 Task: In the Contact  WalkerMadison@coty.com, schedule and save the meeting with title: 'Introducing Our Products and Services ', Select date: '10 August, 2023', select start time: 6:00:PM. Add location on call (718) 987-6585 with meeting description: For further discussion on products, kindly join the meeting.. Logged in from softage.6@softage.net
Action: Mouse moved to (129, 90)
Screenshot: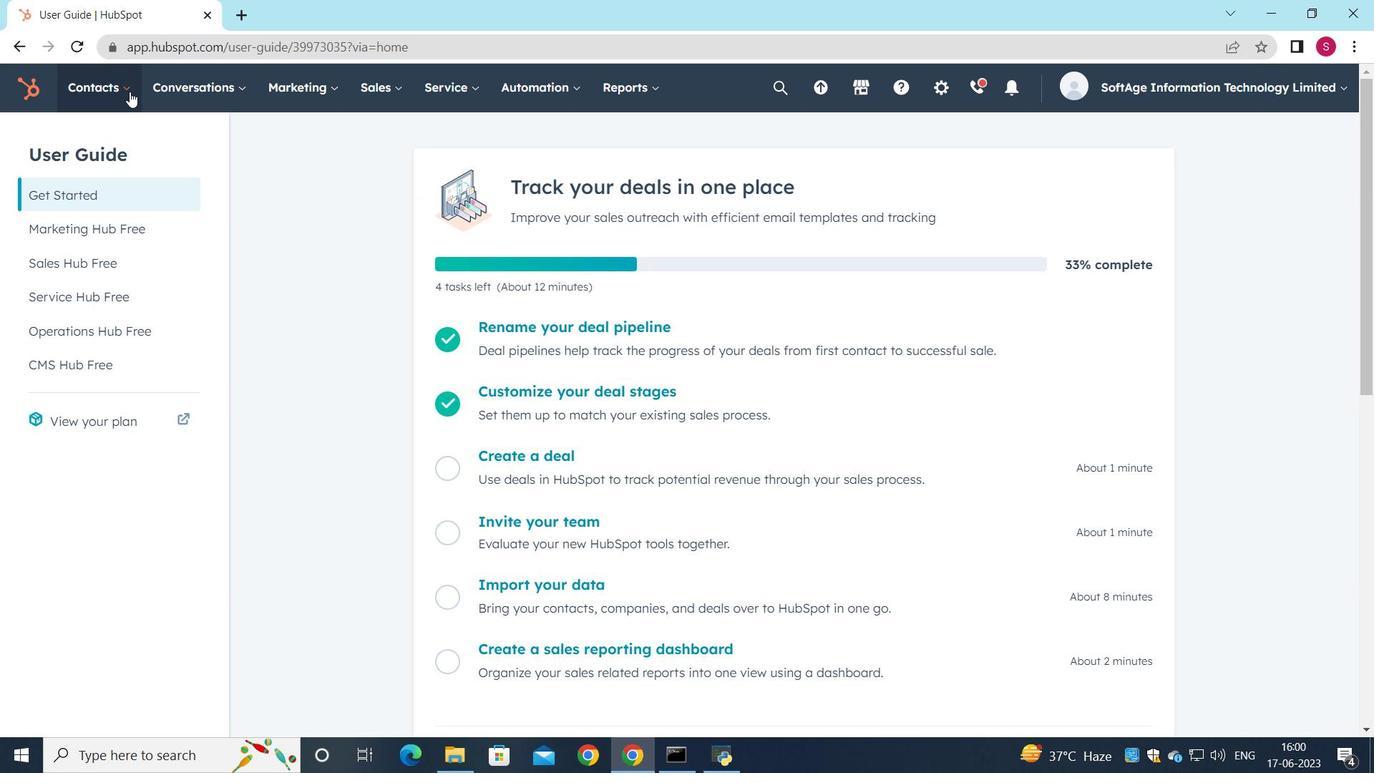 
Action: Mouse pressed left at (129, 90)
Screenshot: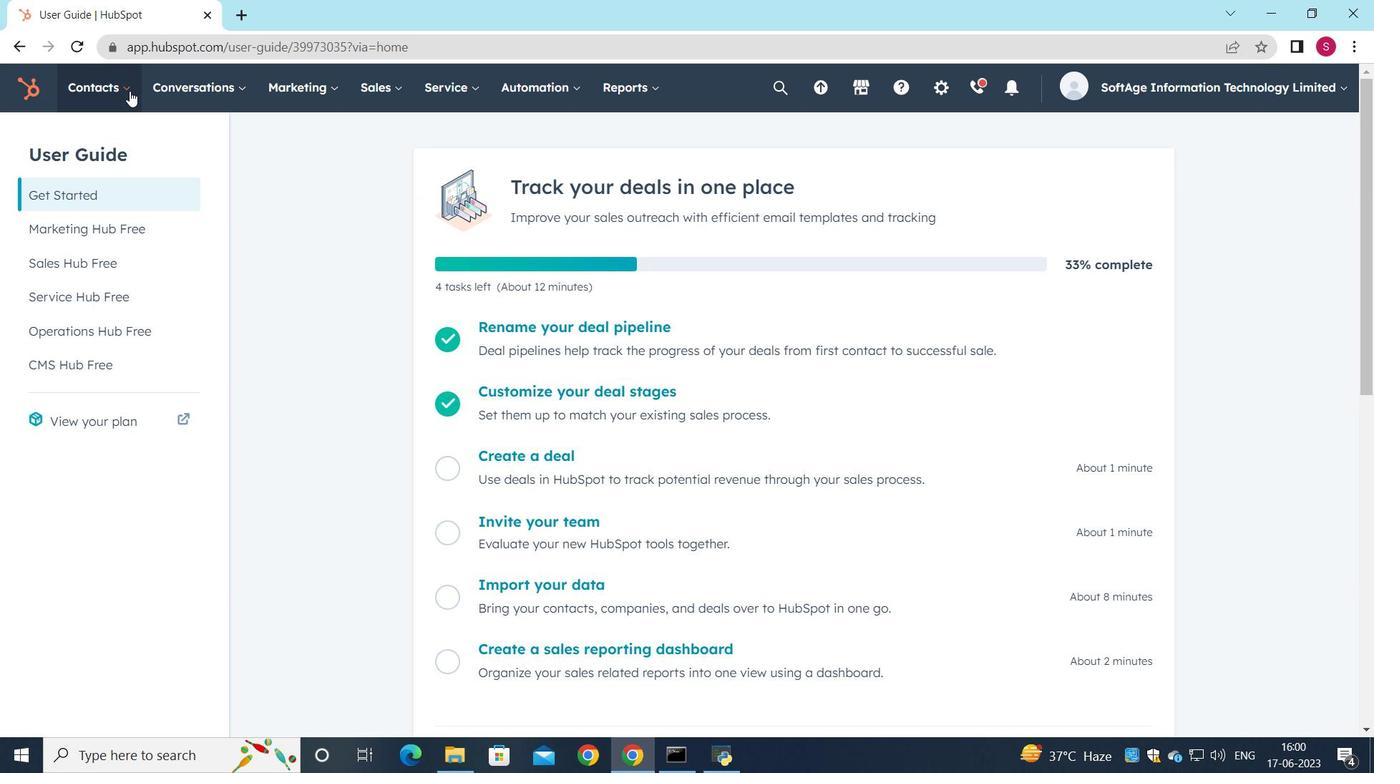 
Action: Mouse moved to (123, 140)
Screenshot: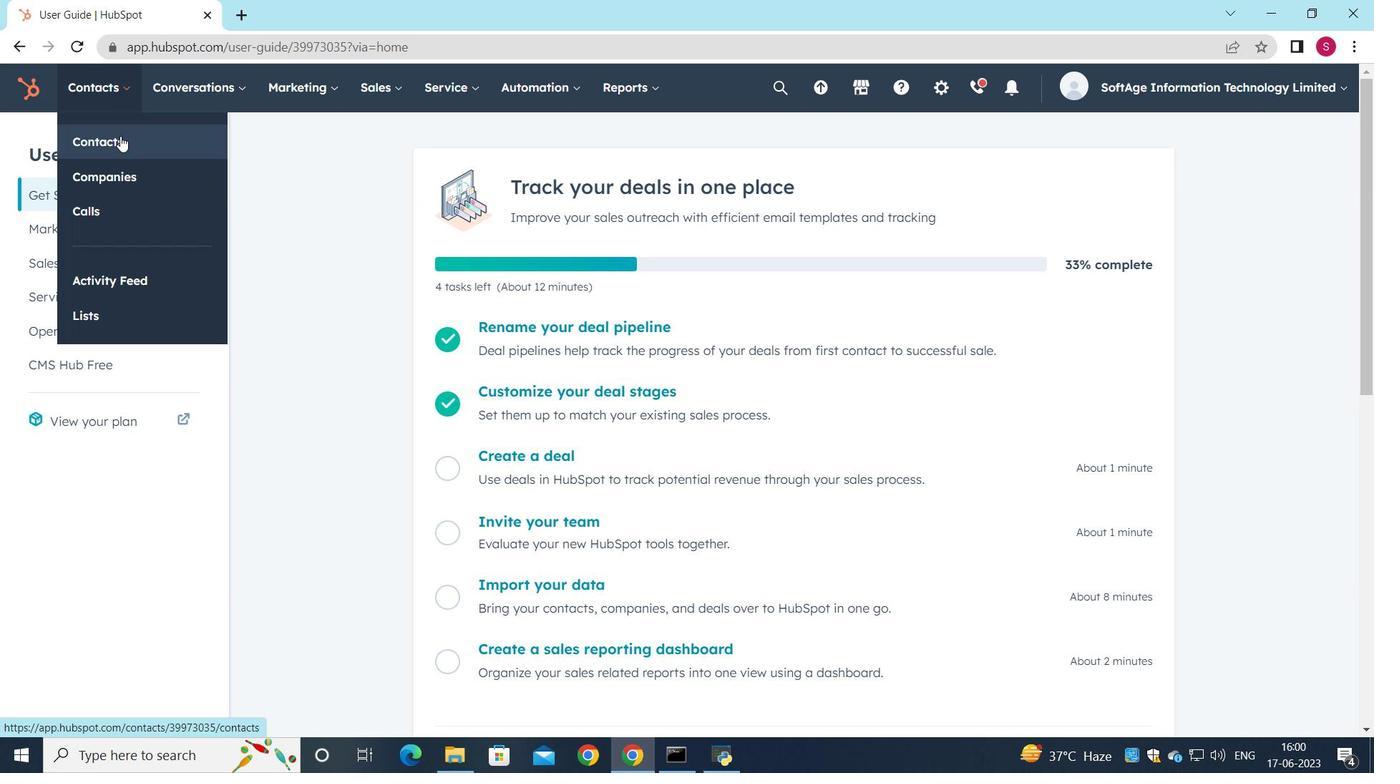 
Action: Mouse pressed left at (123, 140)
Screenshot: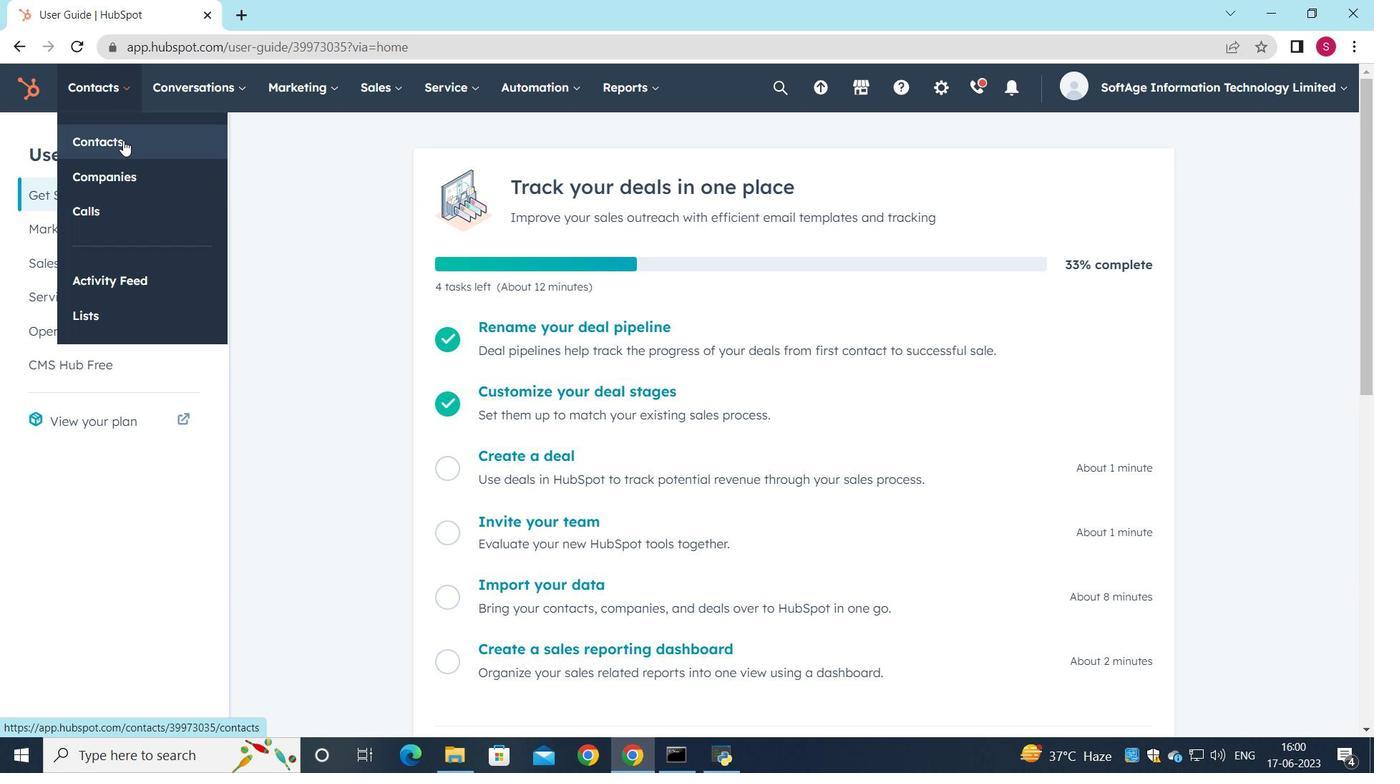 
Action: Mouse moved to (141, 295)
Screenshot: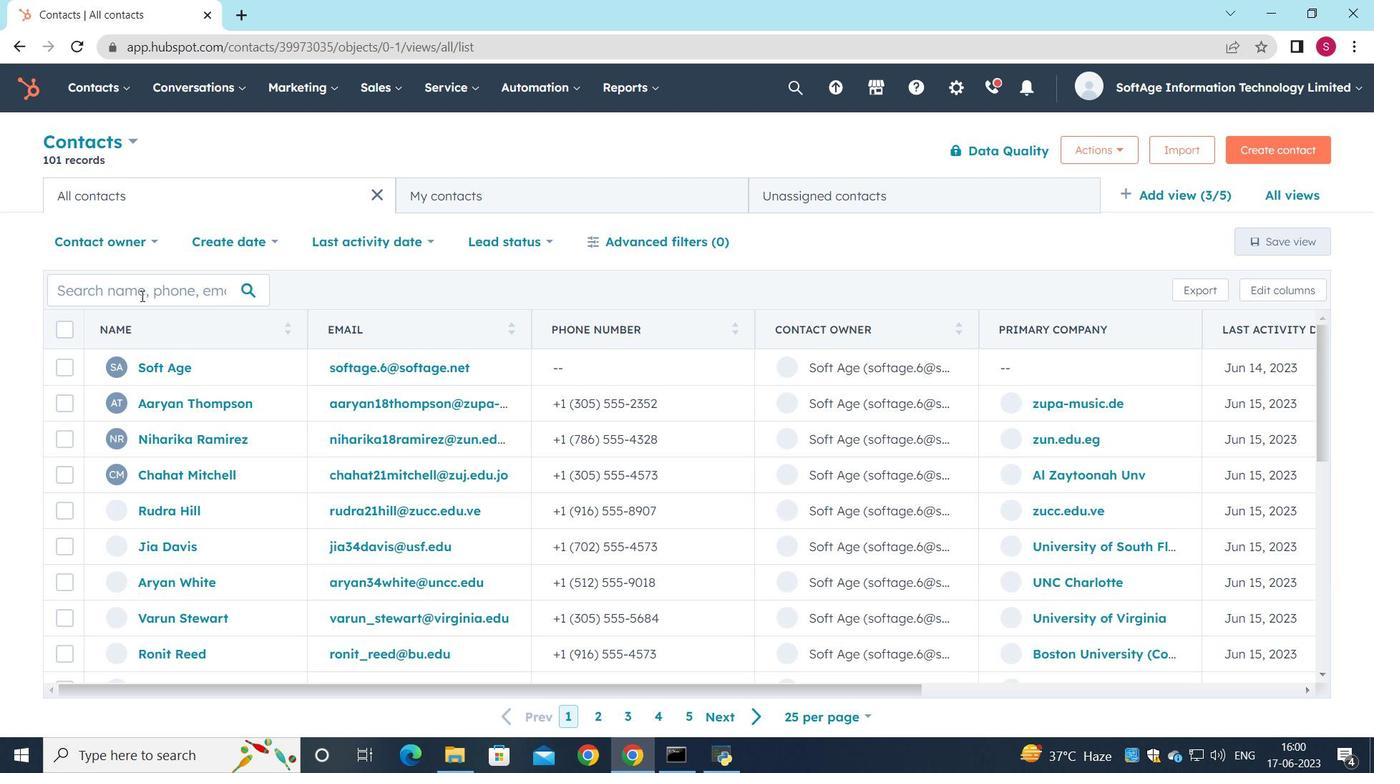 
Action: Mouse pressed left at (141, 295)
Screenshot: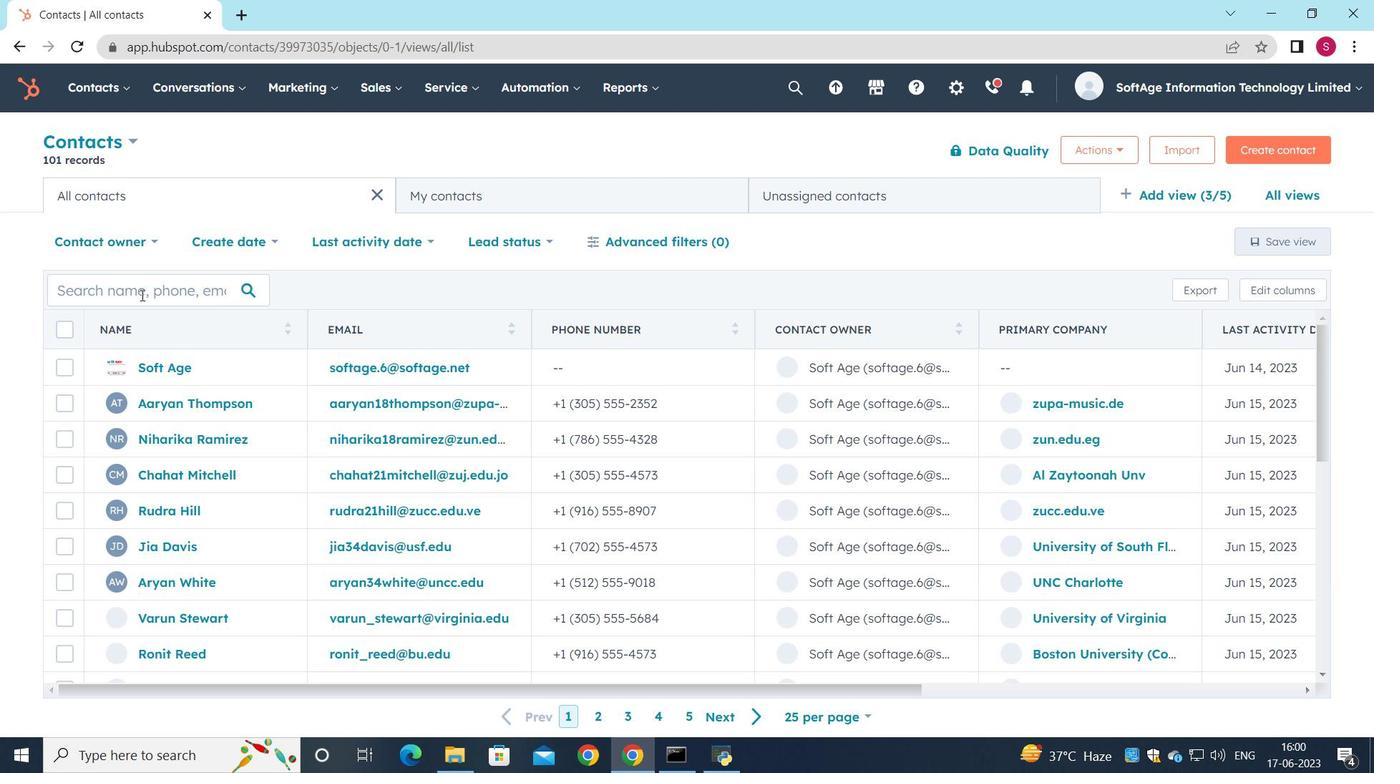 
Action: Key pressed <Key.shift>Walker<Key.shift>Madison<Key.shift><Key.shift><Key.shift><Key.shift>@coty.v<Key.backspace>com
Screenshot: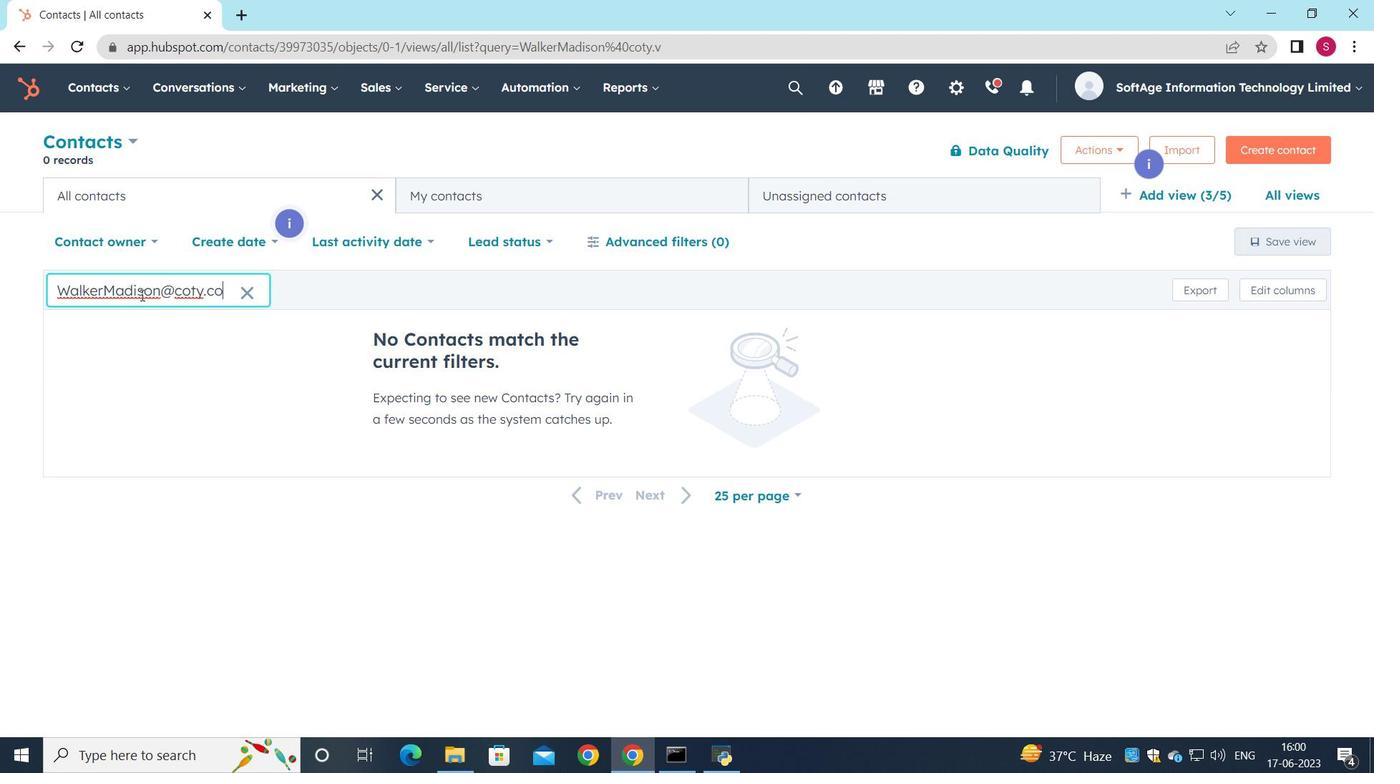 
Action: Mouse moved to (180, 368)
Screenshot: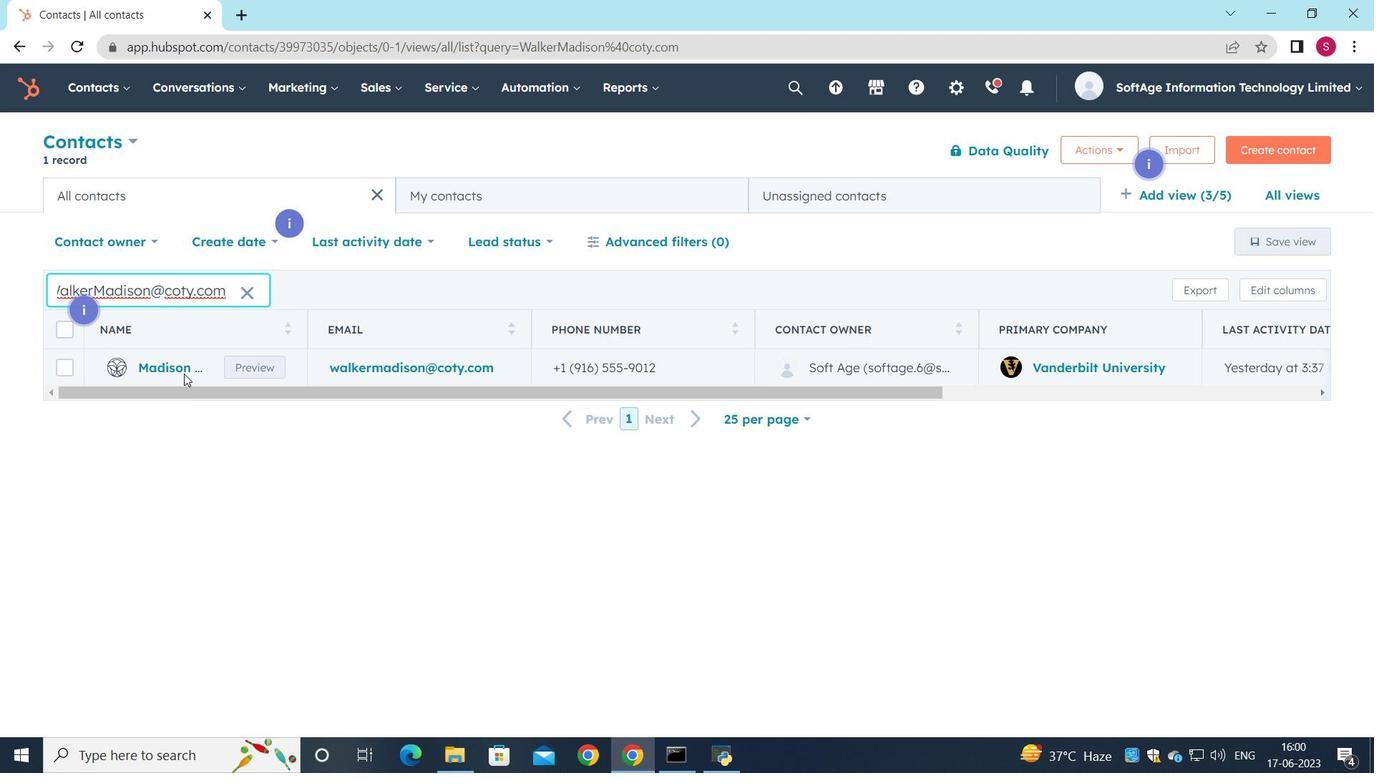 
Action: Mouse pressed left at (180, 368)
Screenshot: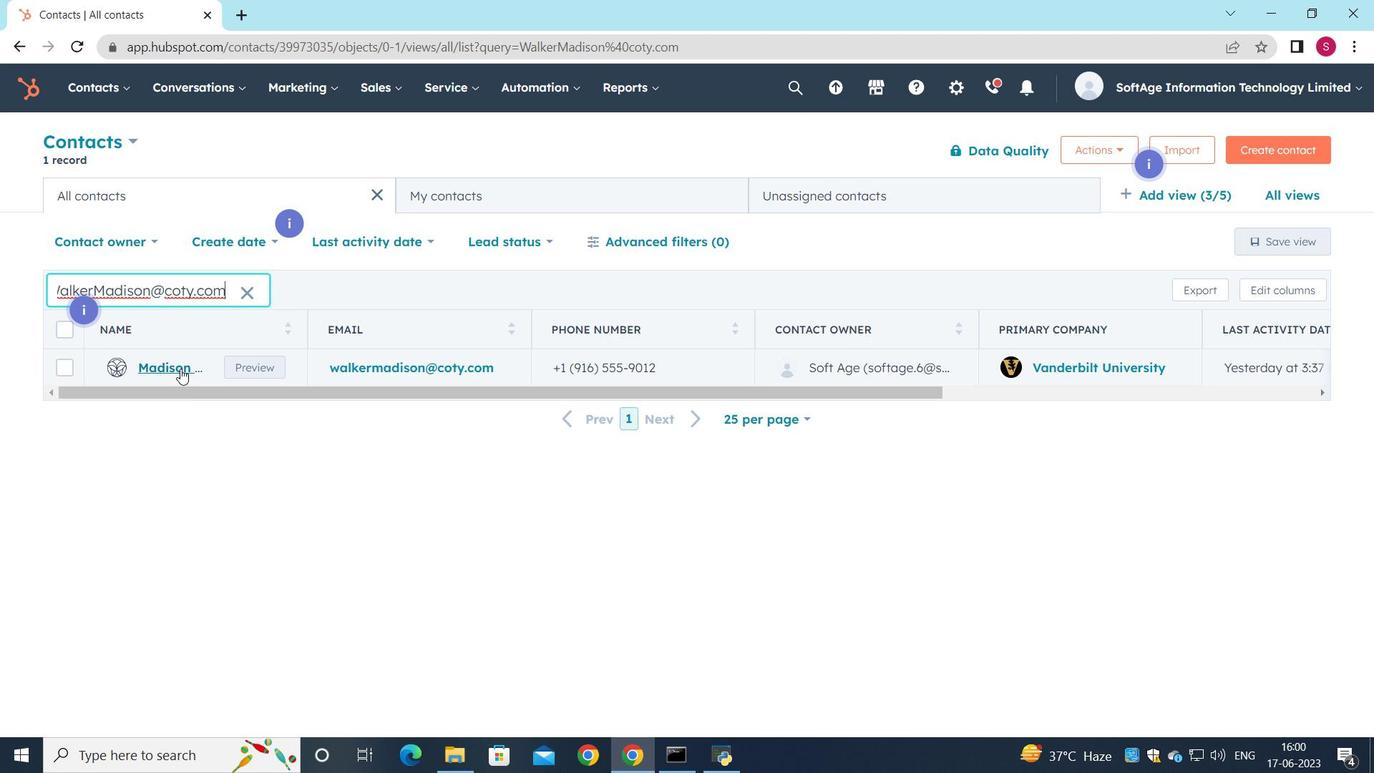 
Action: Mouse moved to (224, 307)
Screenshot: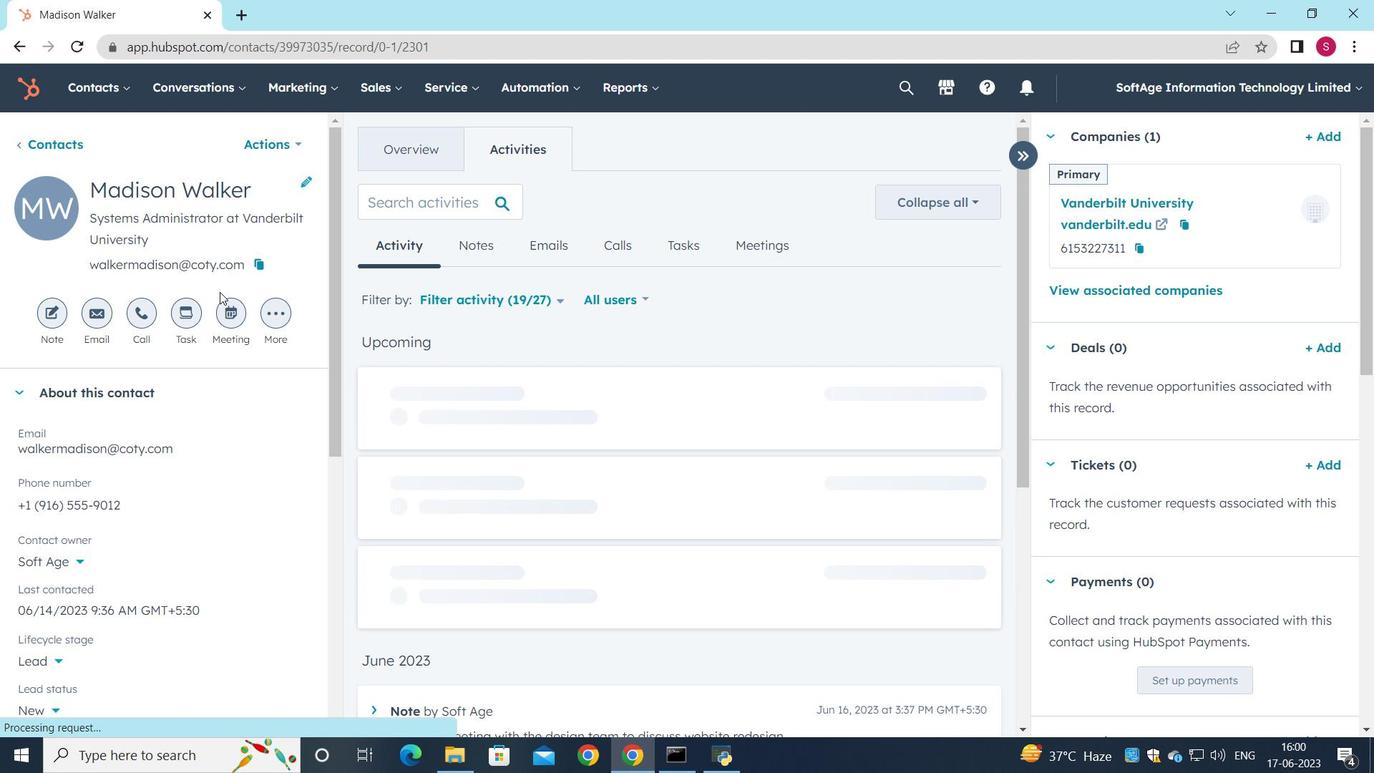 
Action: Mouse pressed left at (224, 307)
Screenshot: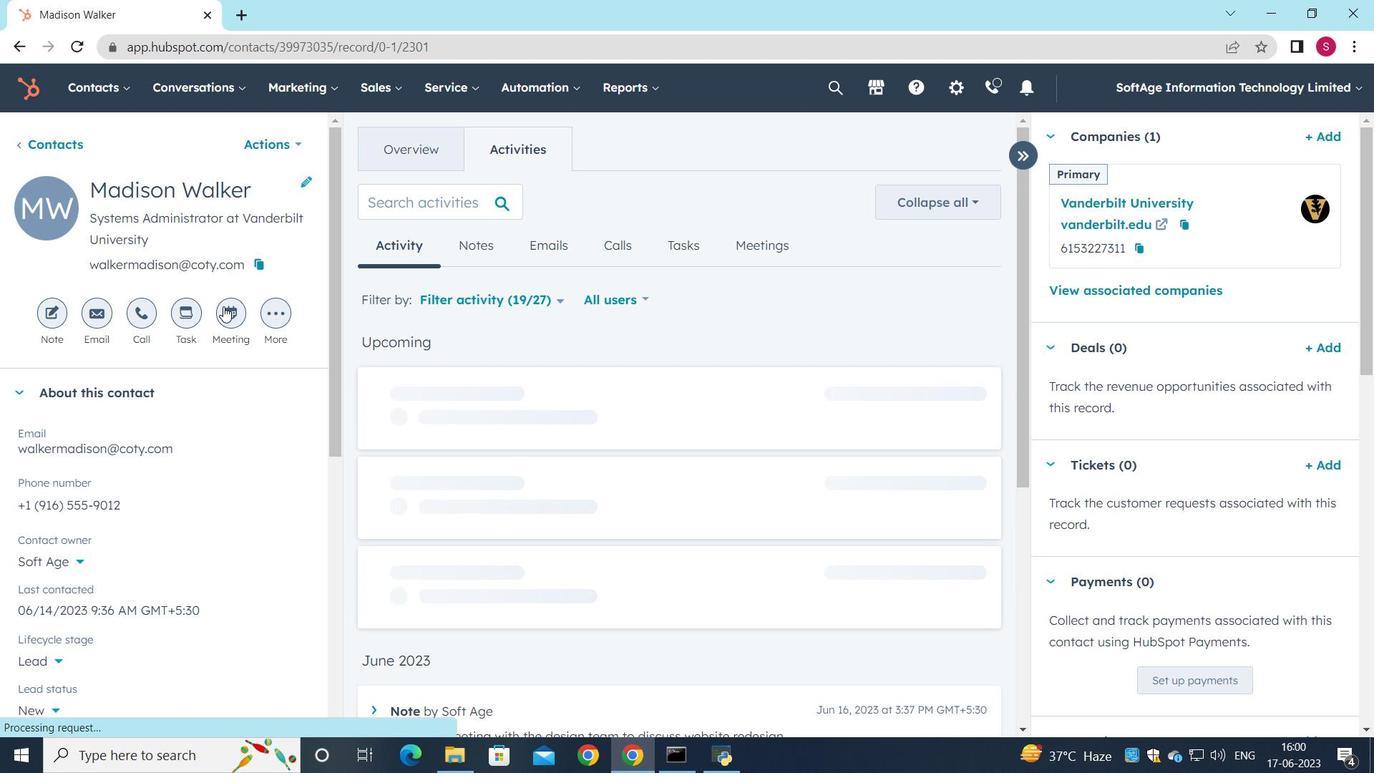 
Action: Mouse moved to (228, 277)
Screenshot: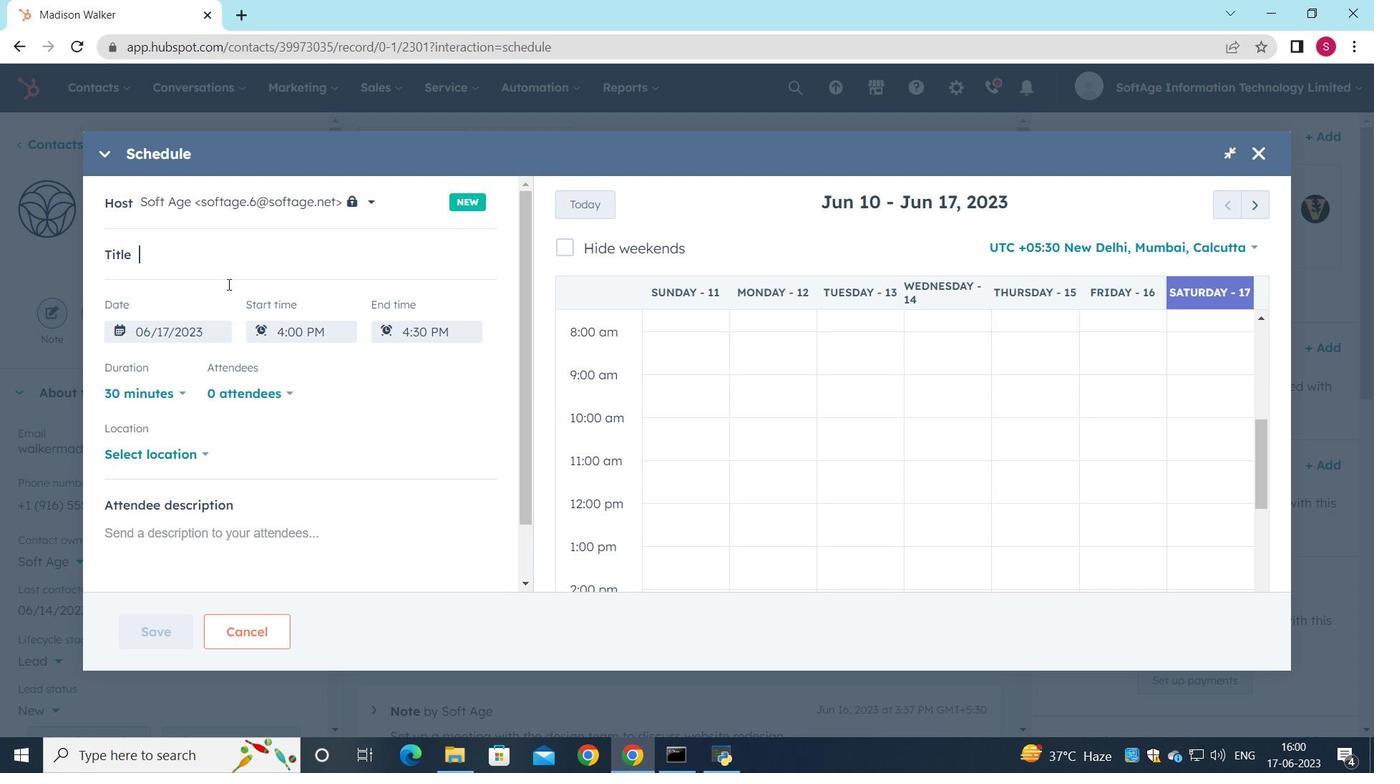 
Action: Key pressed <Key.shift_r>Introducing<Key.space><Key.shift>Our<Key.space><Key.shift>Products<Key.space>and<Key.space><Key.shift>Services
Screenshot: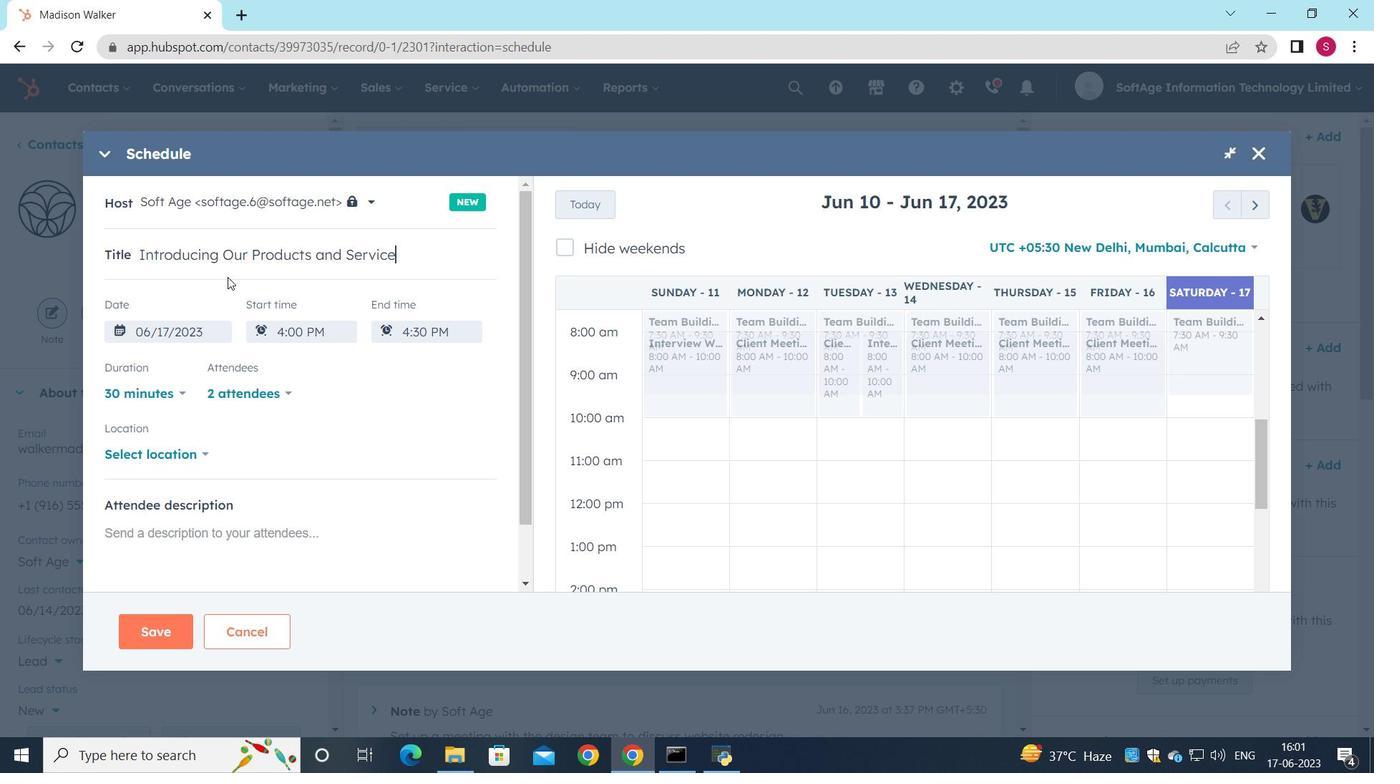 
Action: Mouse moved to (1257, 209)
Screenshot: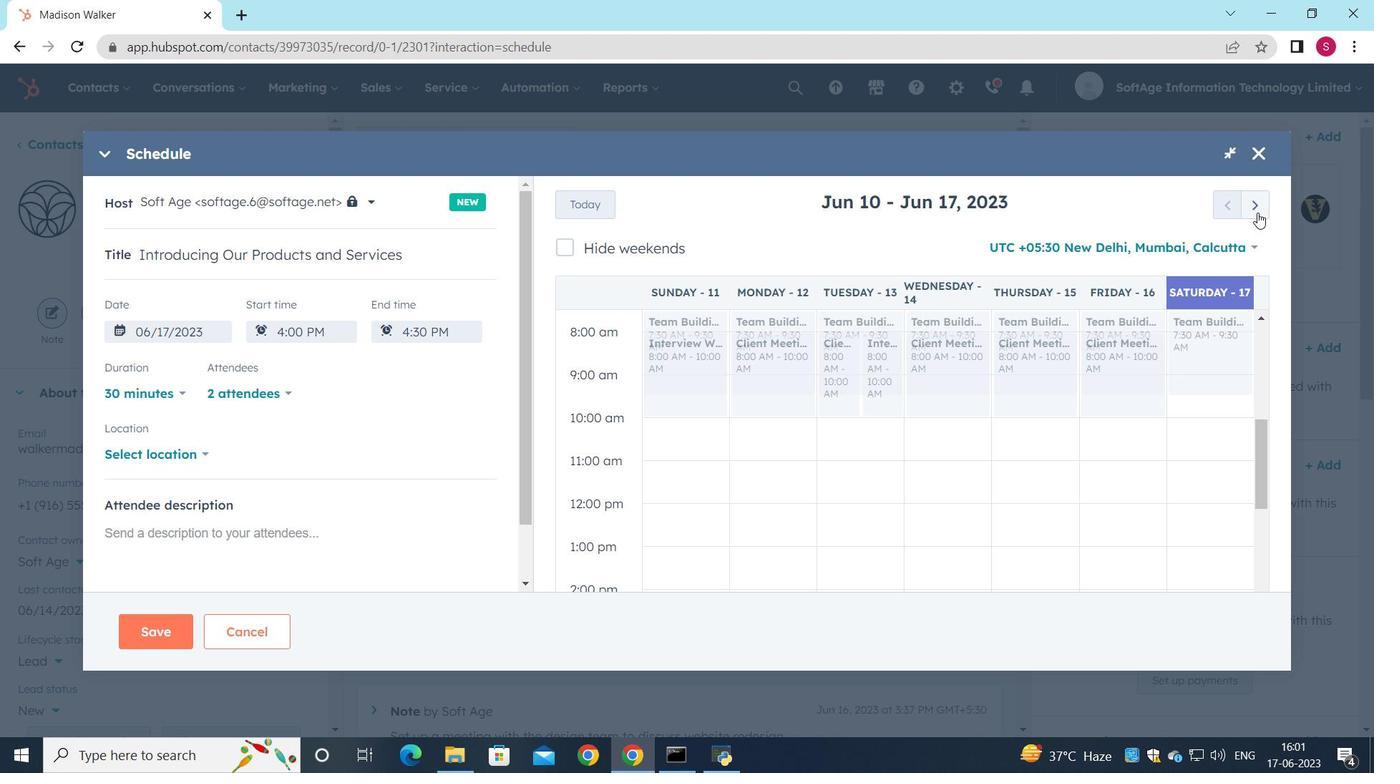 
Action: Mouse pressed left at (1257, 209)
Screenshot: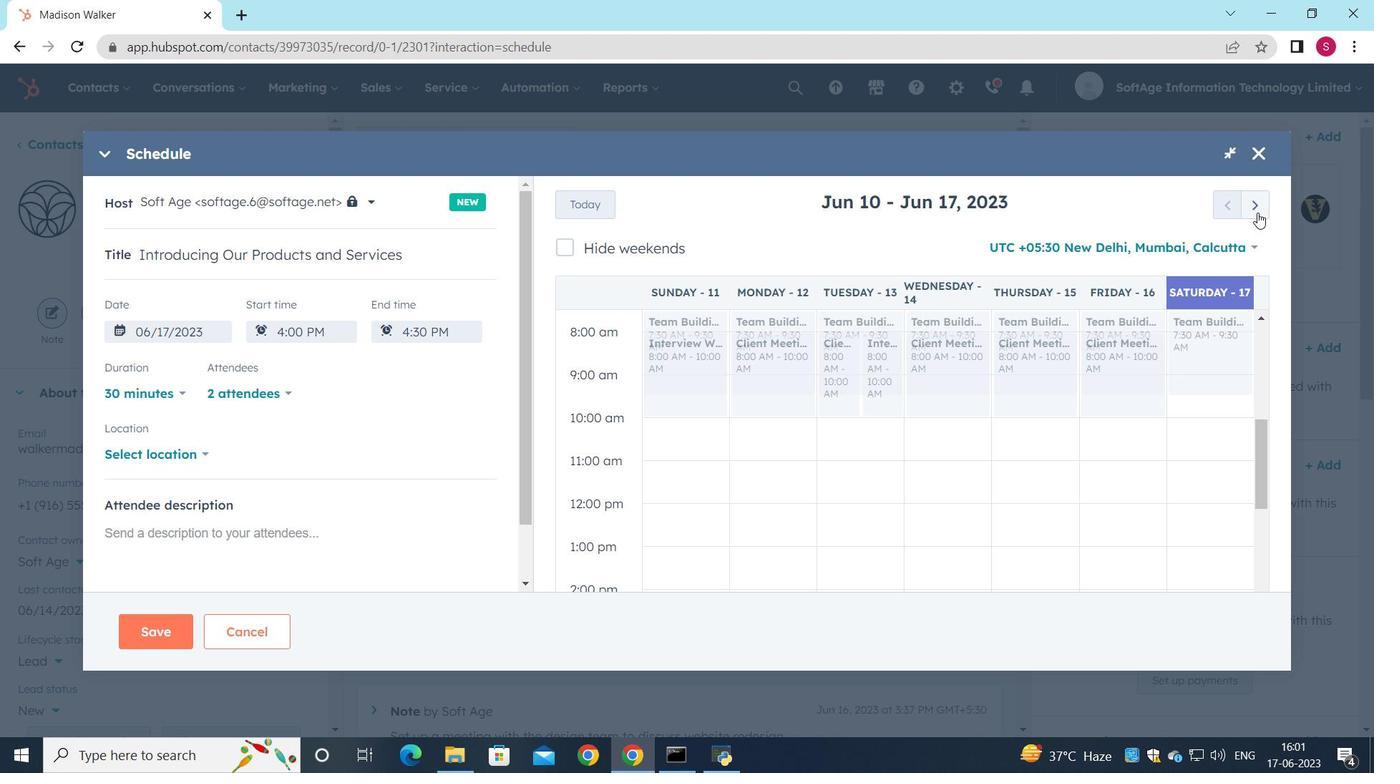 
Action: Mouse pressed left at (1257, 209)
Screenshot: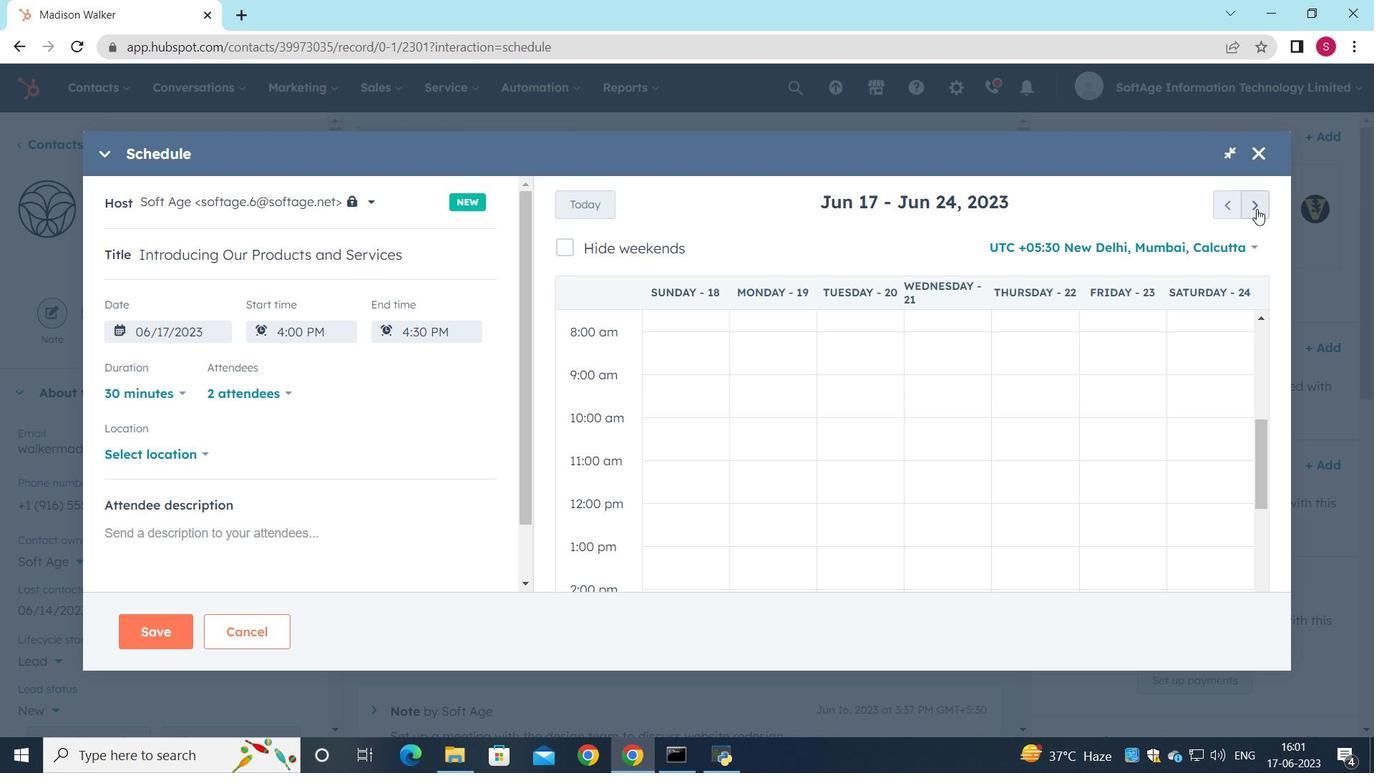 
Action: Mouse pressed left at (1257, 209)
Screenshot: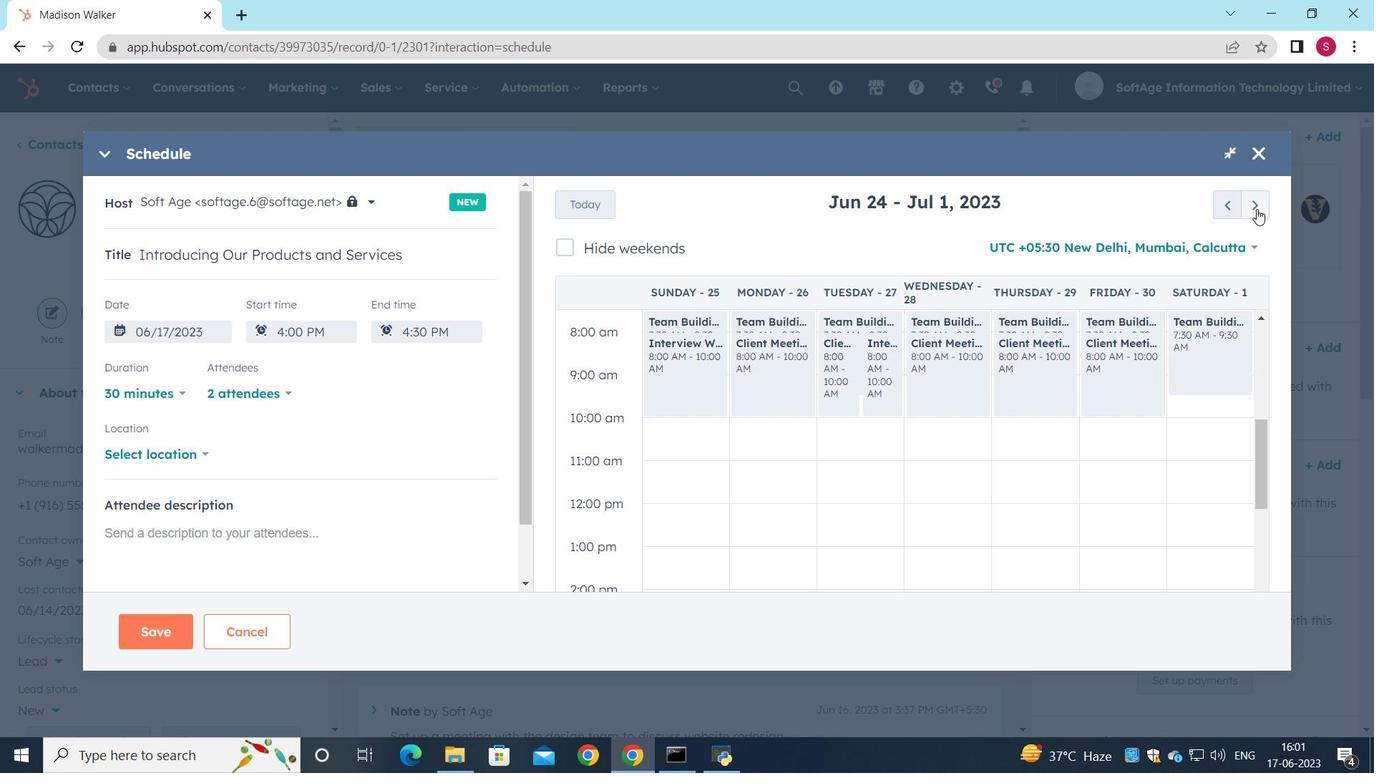 
Action: Mouse pressed left at (1257, 209)
Screenshot: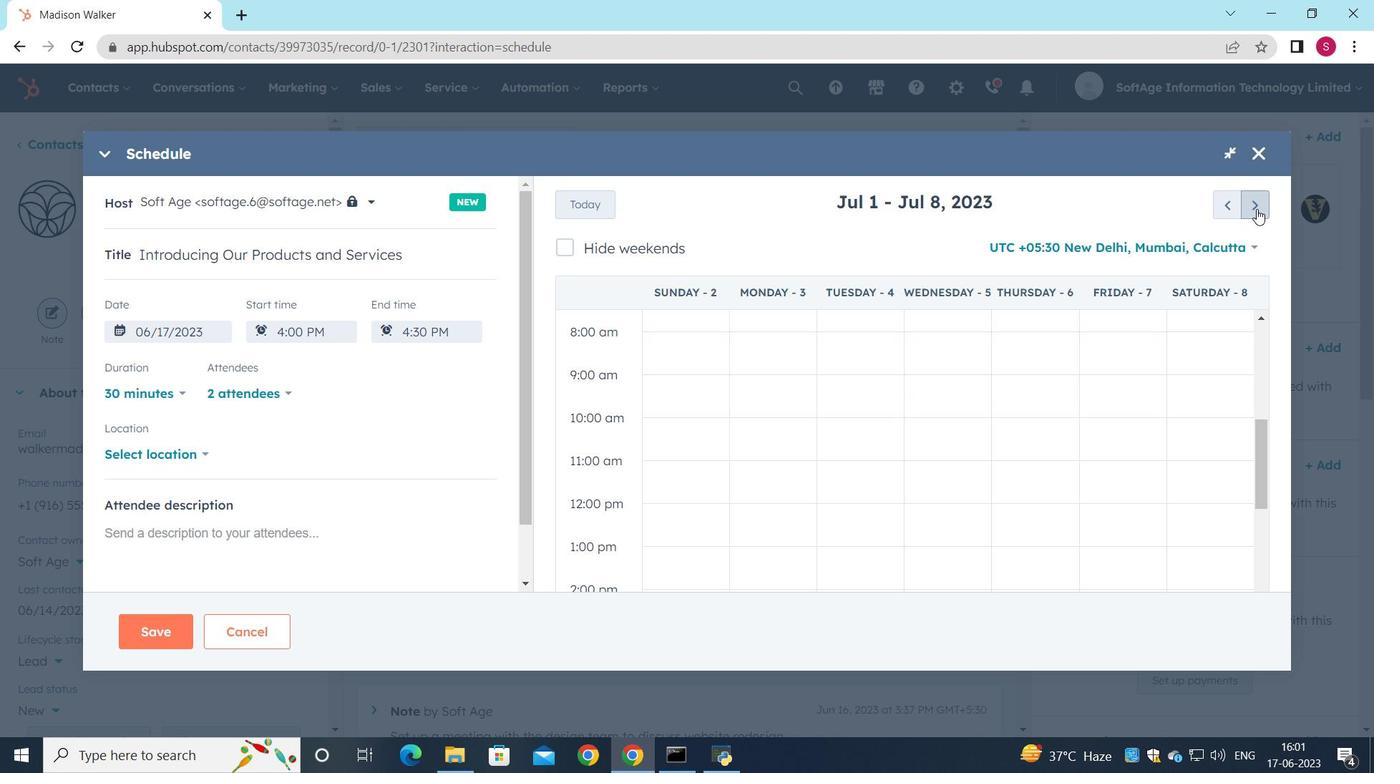 
Action: Mouse pressed left at (1257, 209)
Screenshot: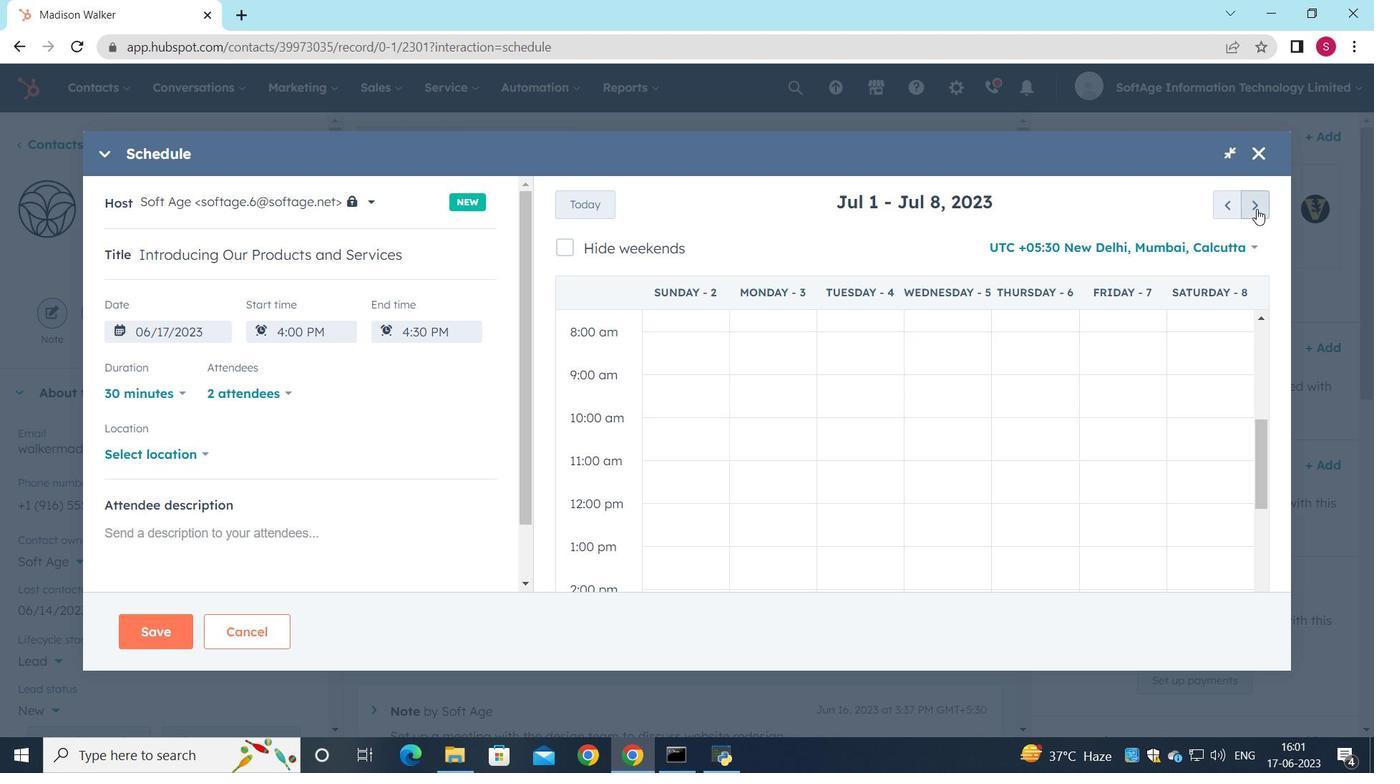 
Action: Mouse pressed left at (1257, 209)
Screenshot: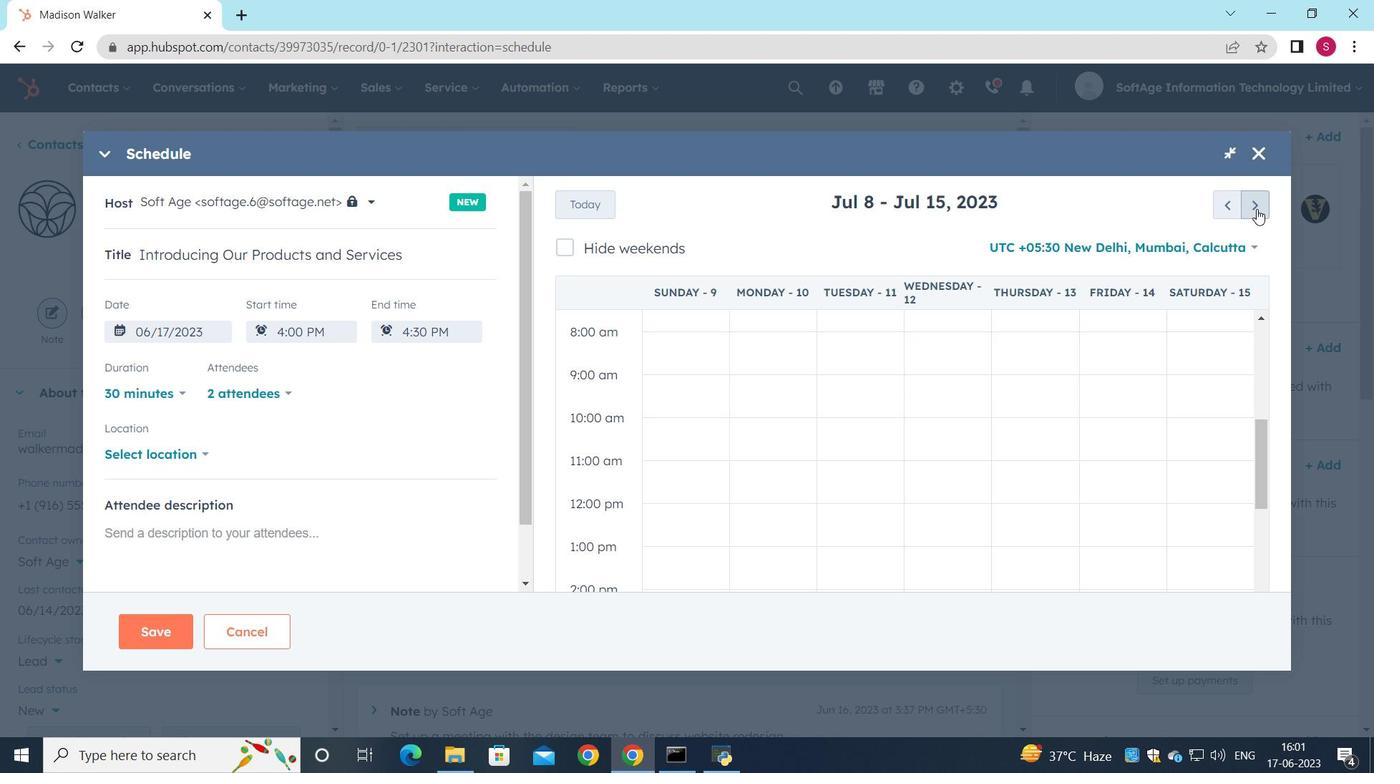 
Action: Mouse pressed left at (1257, 209)
Screenshot: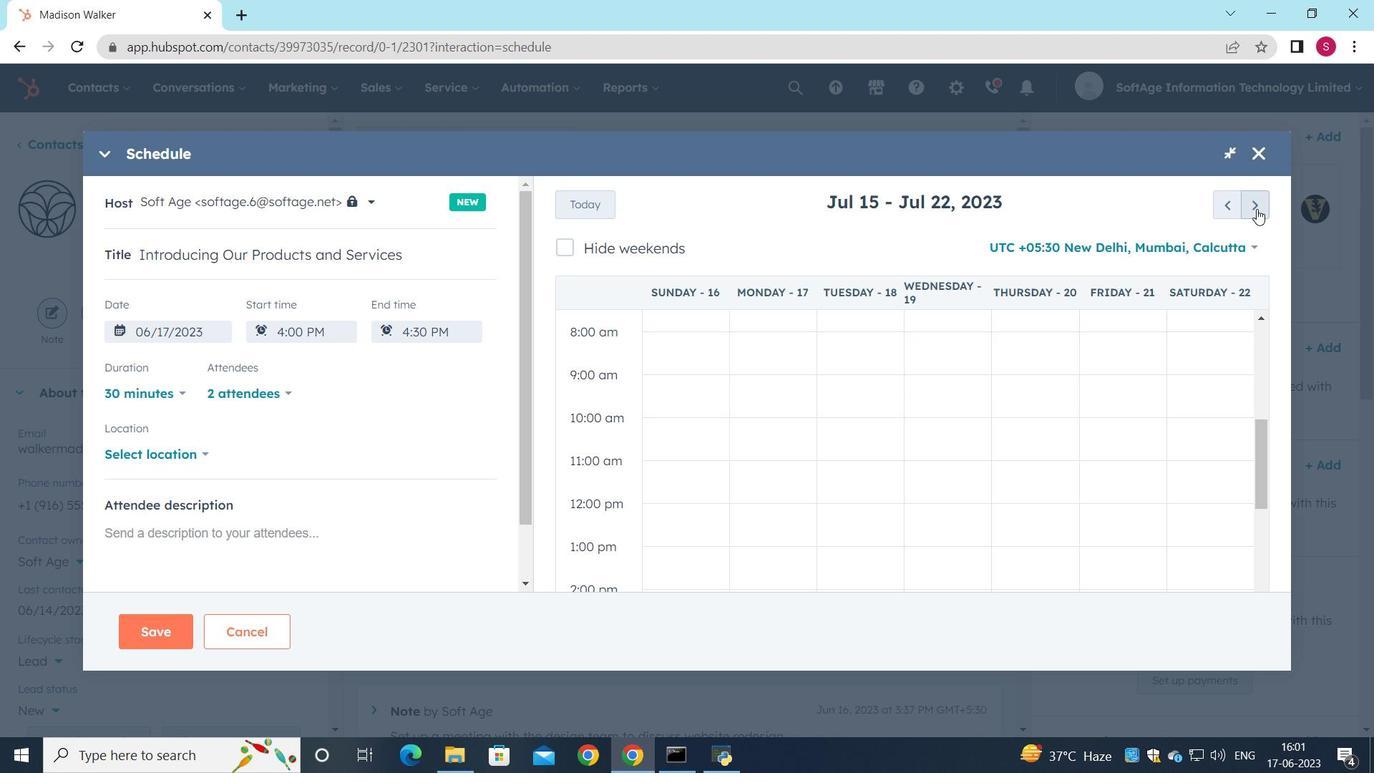 
Action: Mouse pressed left at (1257, 209)
Screenshot: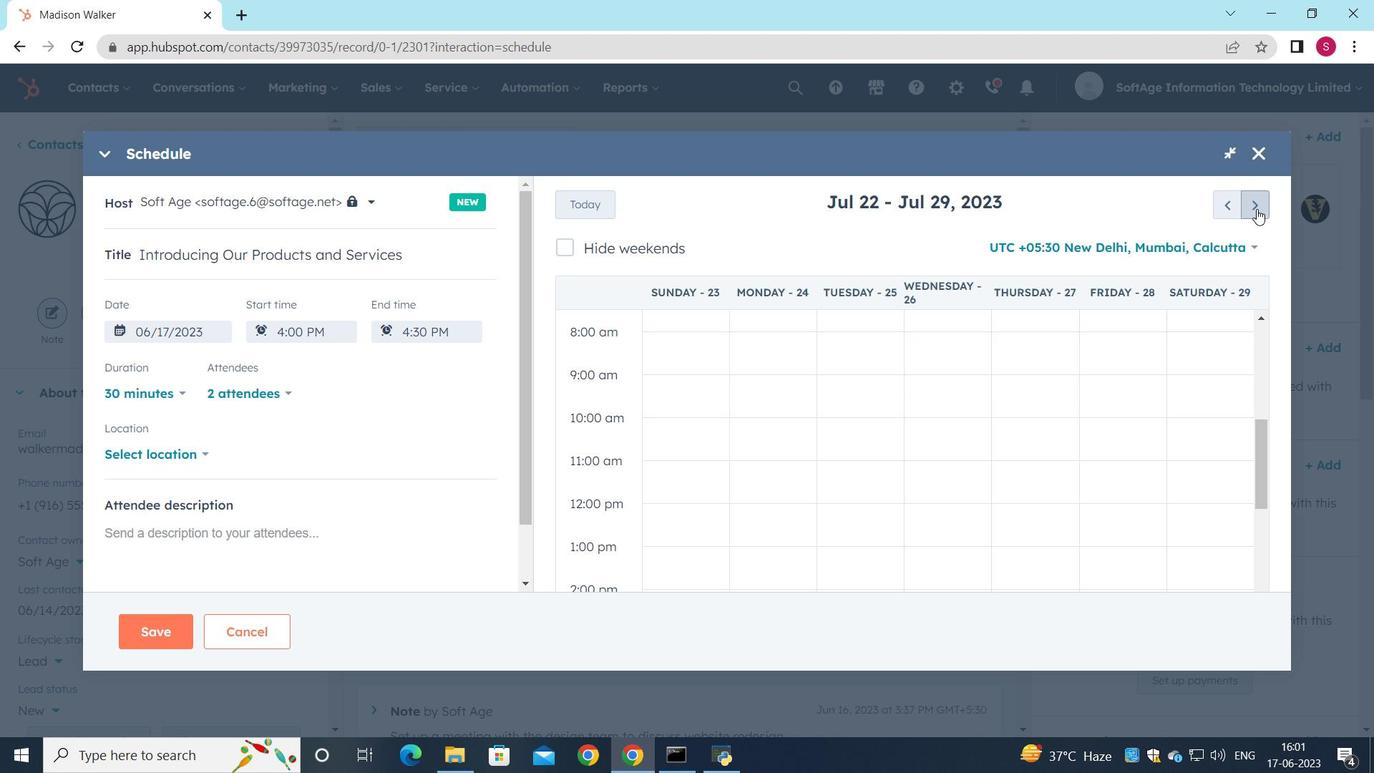 
Action: Mouse moved to (1029, 466)
Screenshot: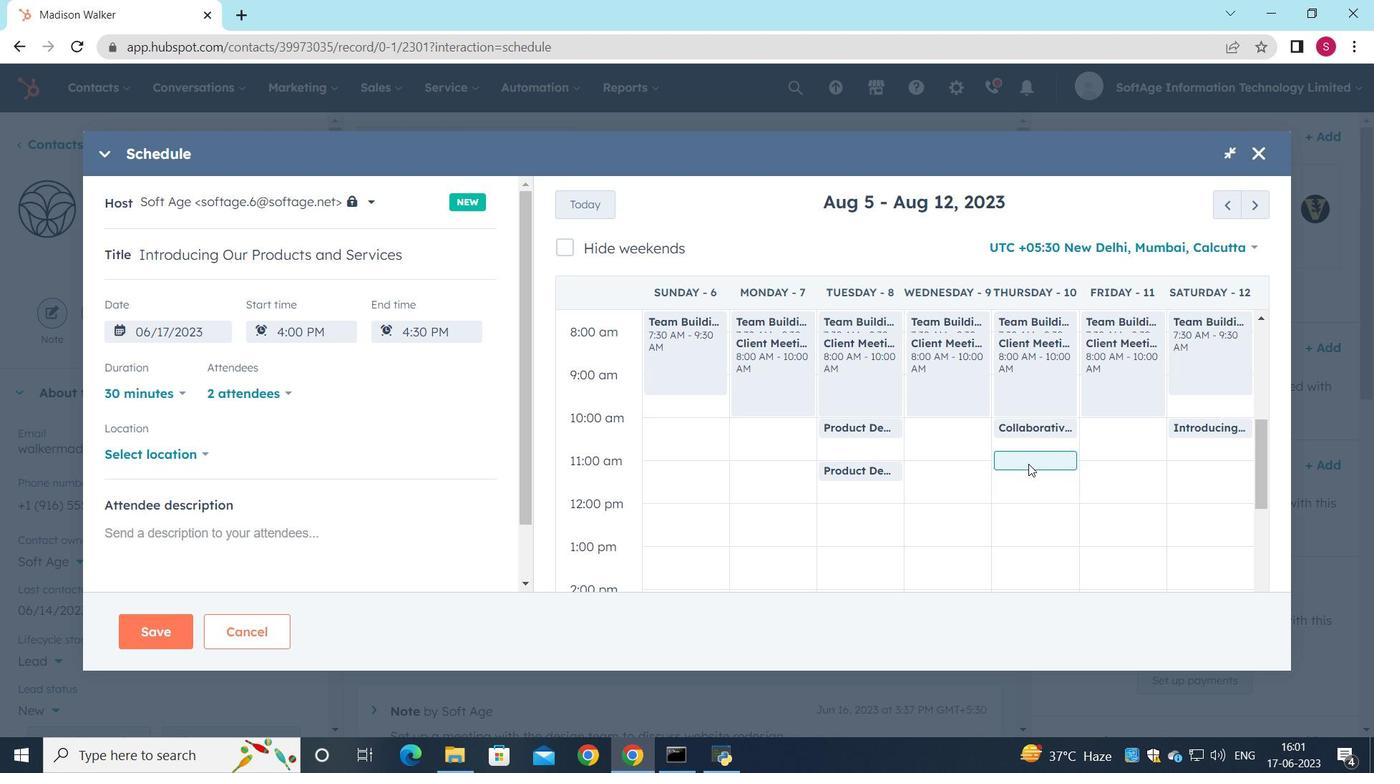 
Action: Mouse scrolled (1029, 466) with delta (0, 0)
Screenshot: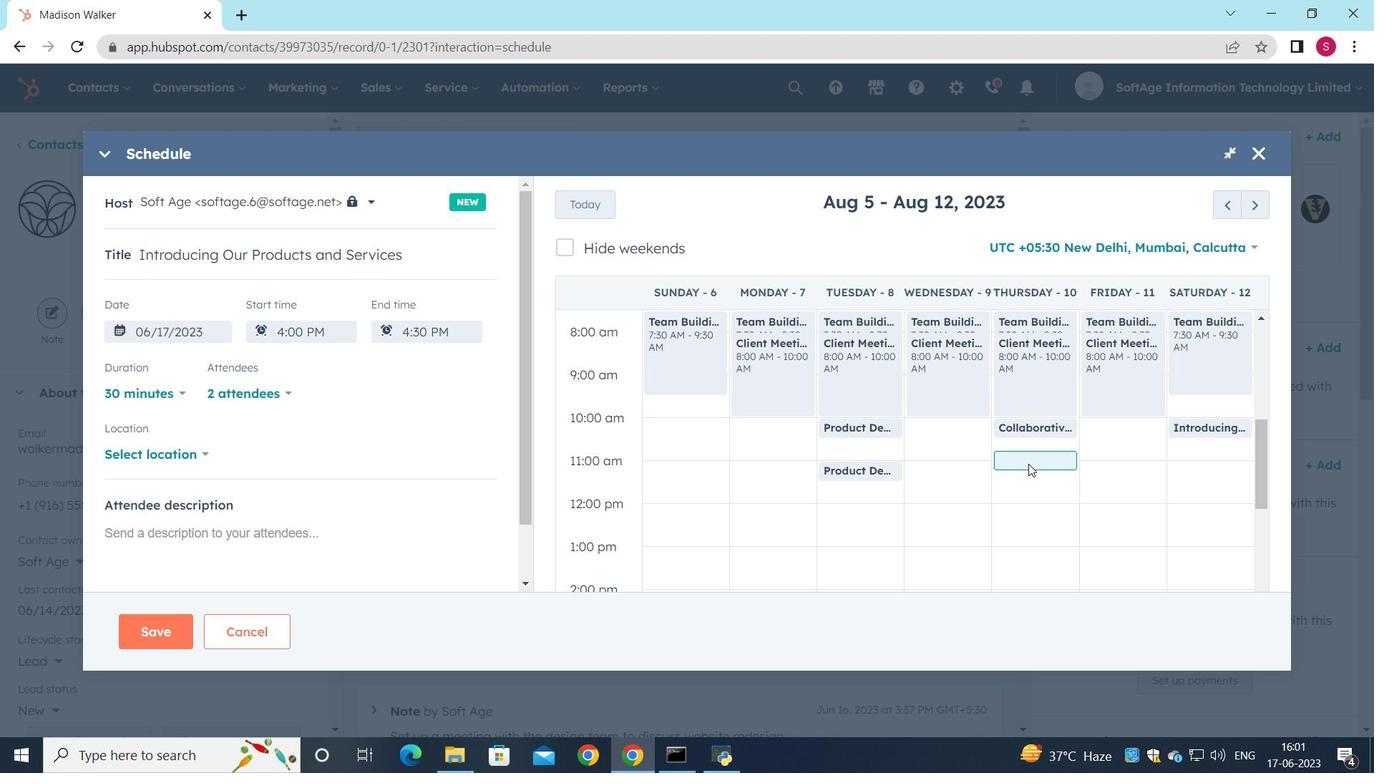 
Action: Mouse moved to (1029, 466)
Screenshot: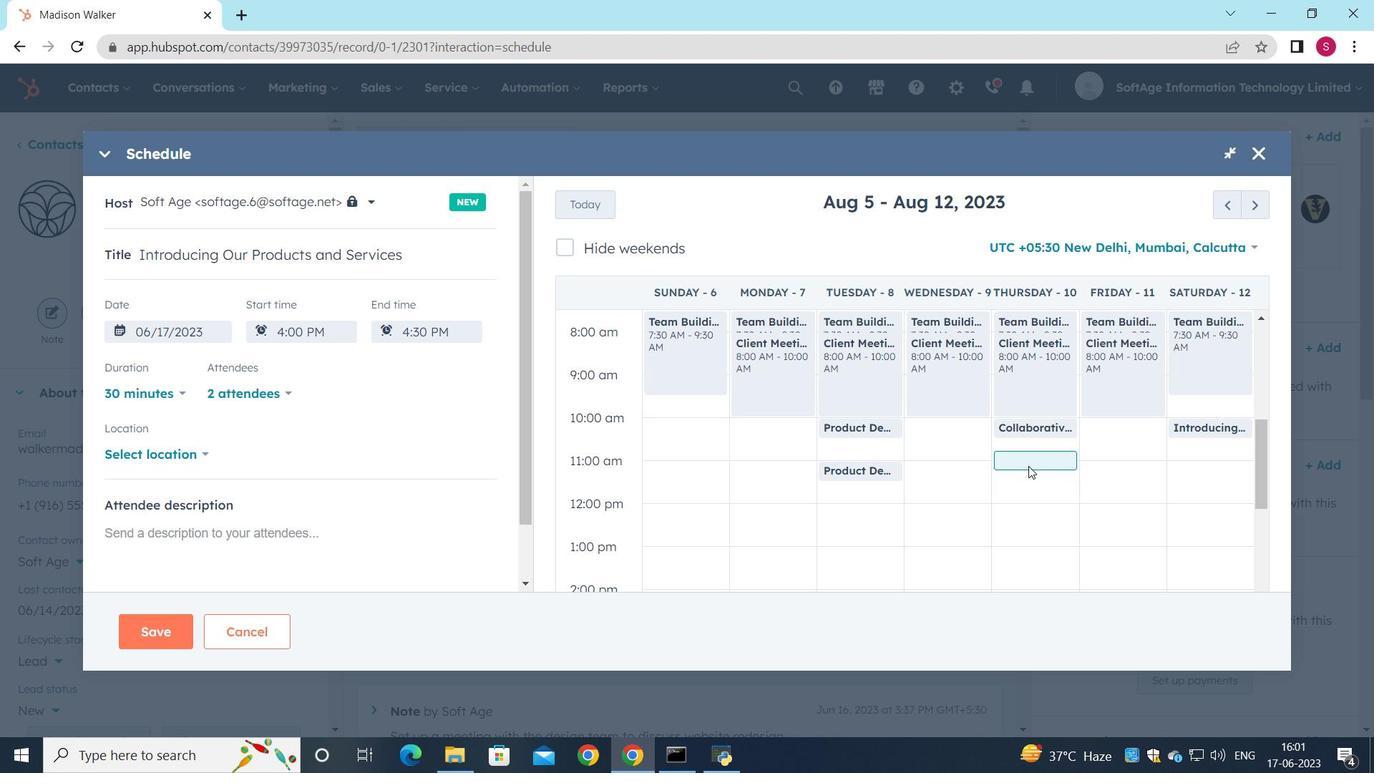 
Action: Mouse scrolled (1029, 466) with delta (0, 0)
Screenshot: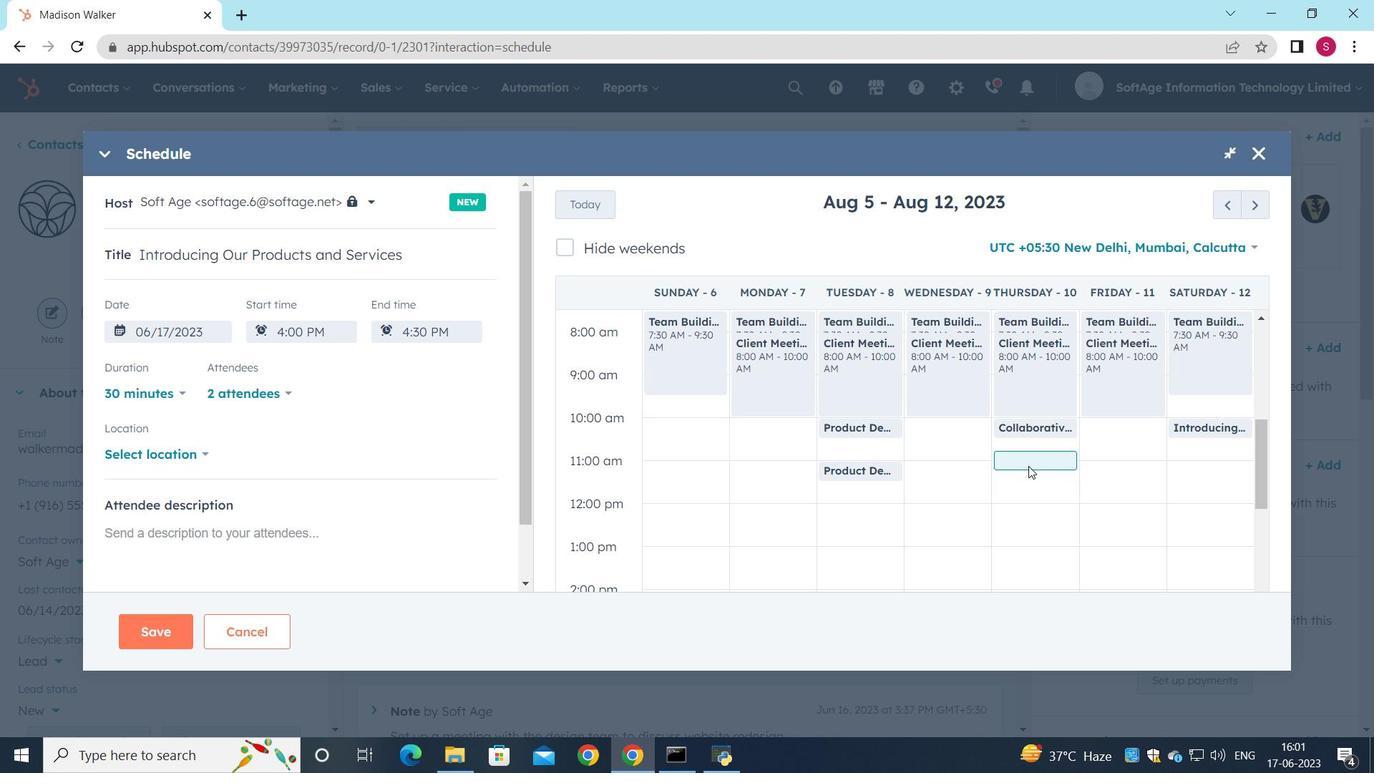 
Action: Mouse moved to (1019, 448)
Screenshot: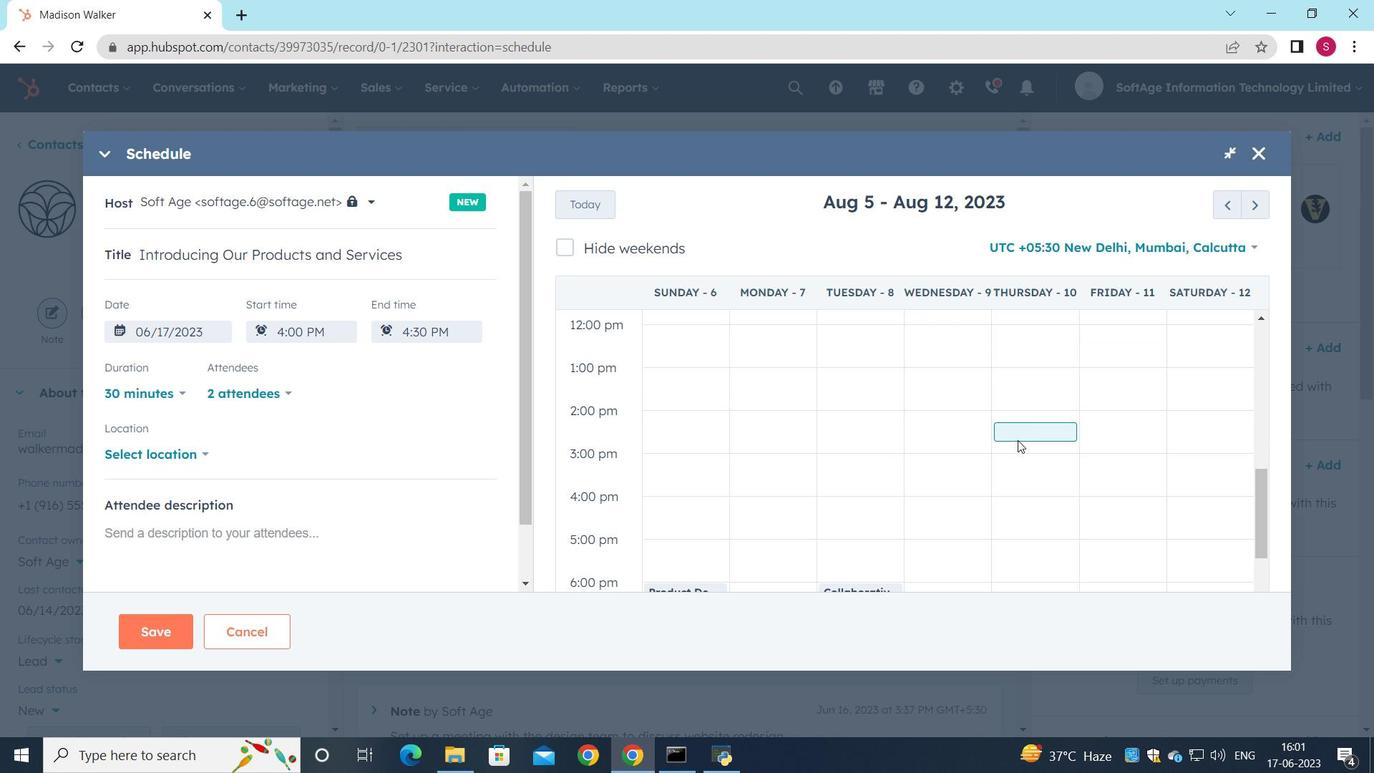 
Action: Mouse scrolled (1019, 447) with delta (0, 0)
Screenshot: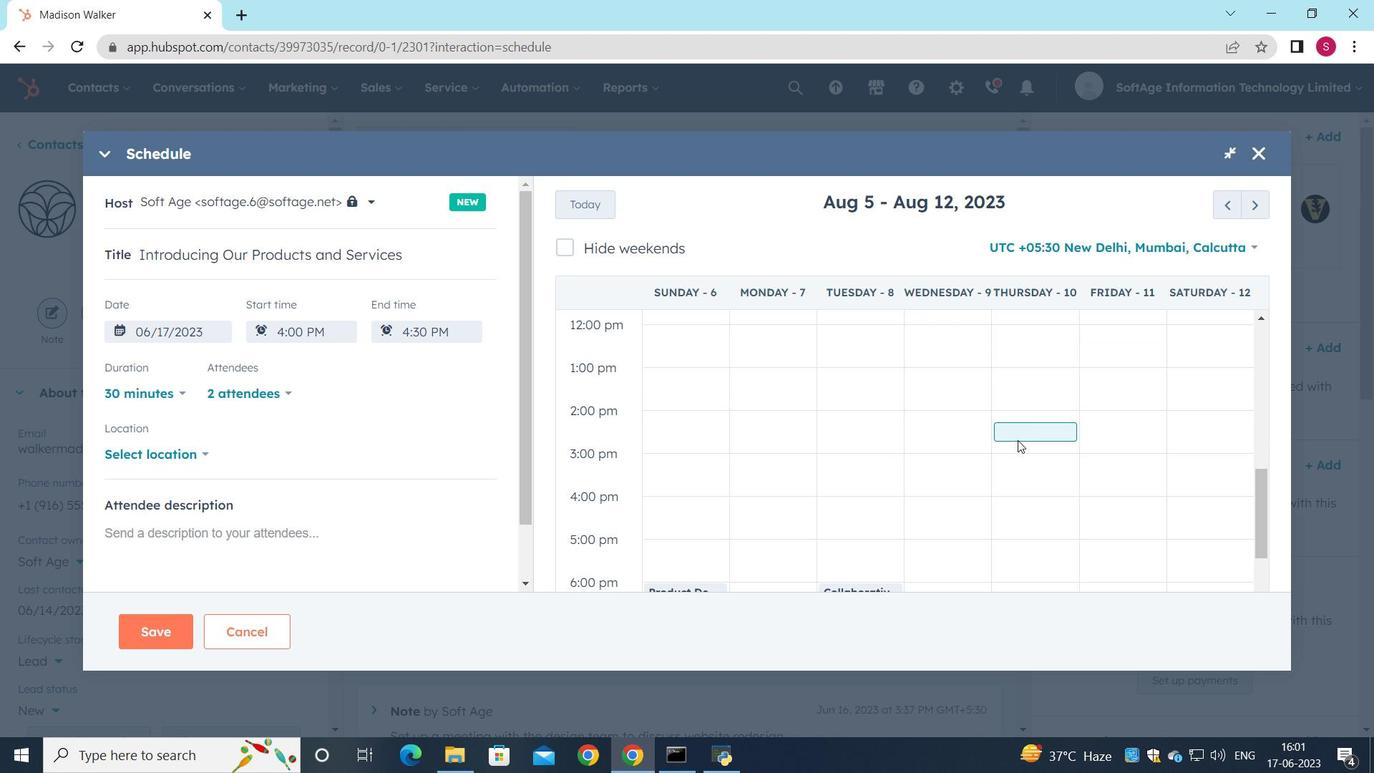 
Action: Mouse moved to (1005, 499)
Screenshot: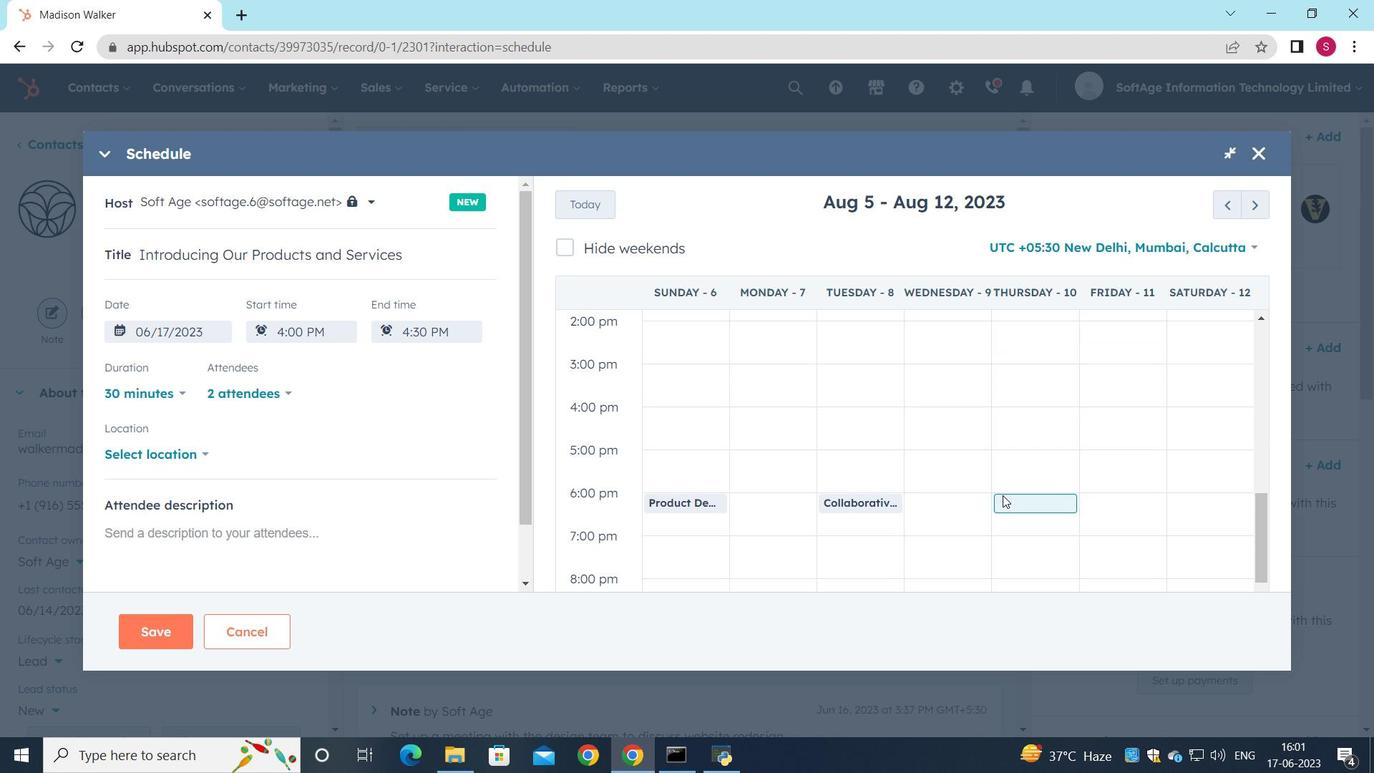 
Action: Mouse pressed left at (1005, 499)
Screenshot: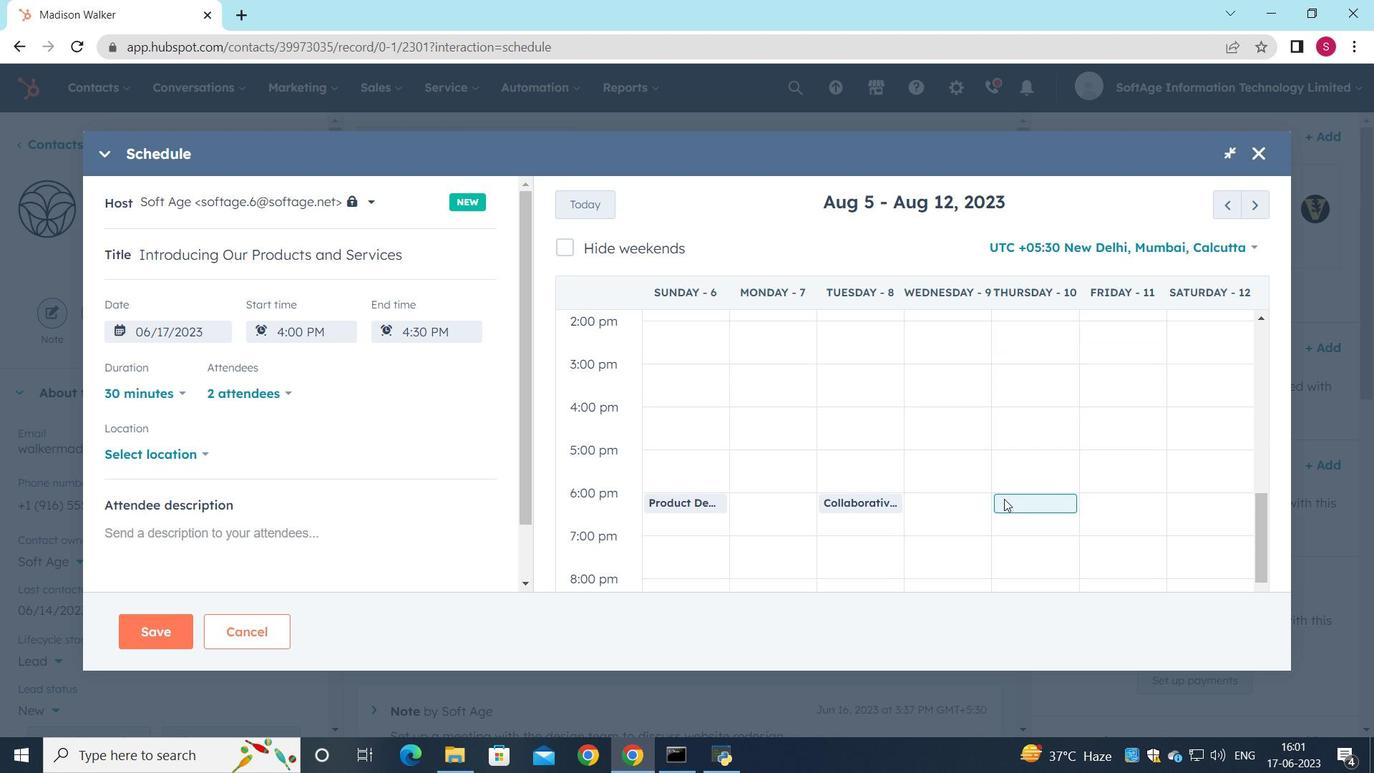 
Action: Mouse moved to (204, 449)
Screenshot: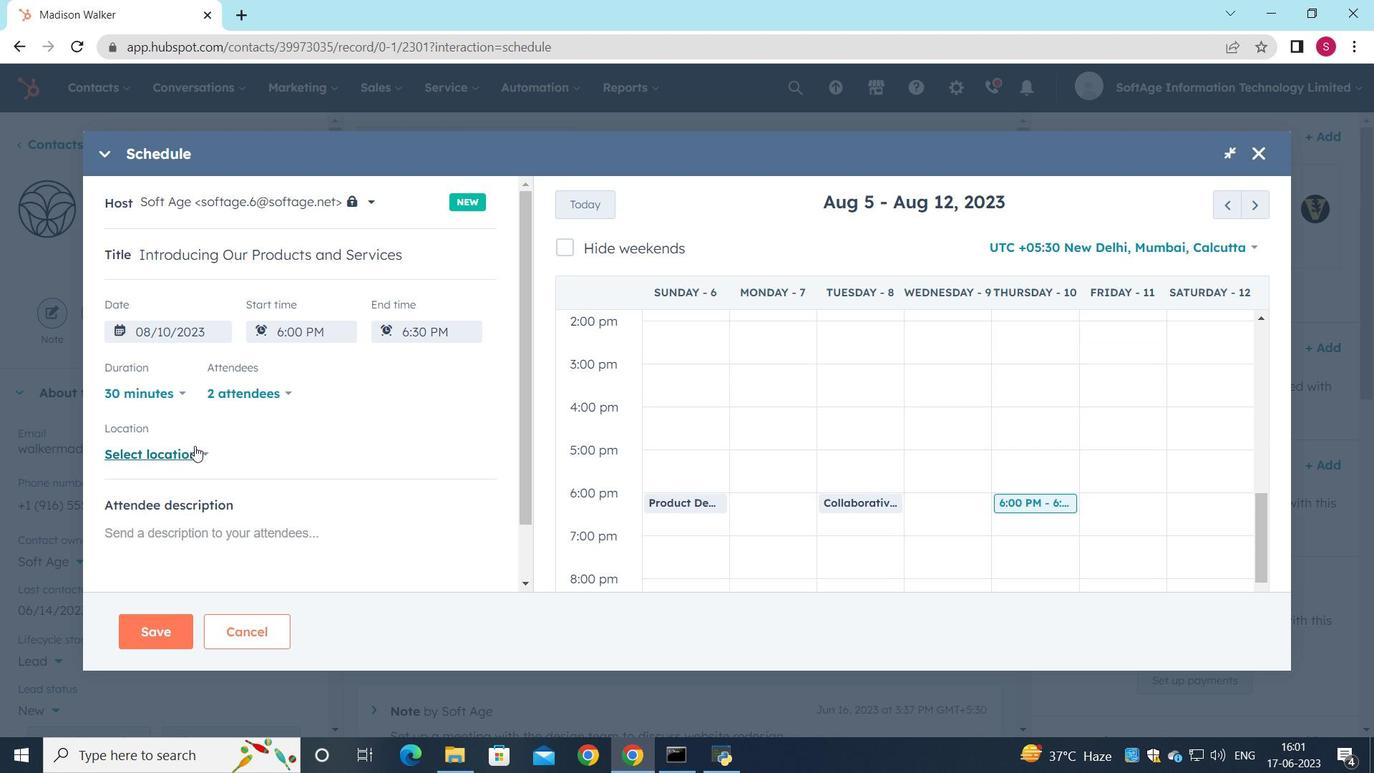 
Action: Mouse pressed left at (204, 449)
Screenshot: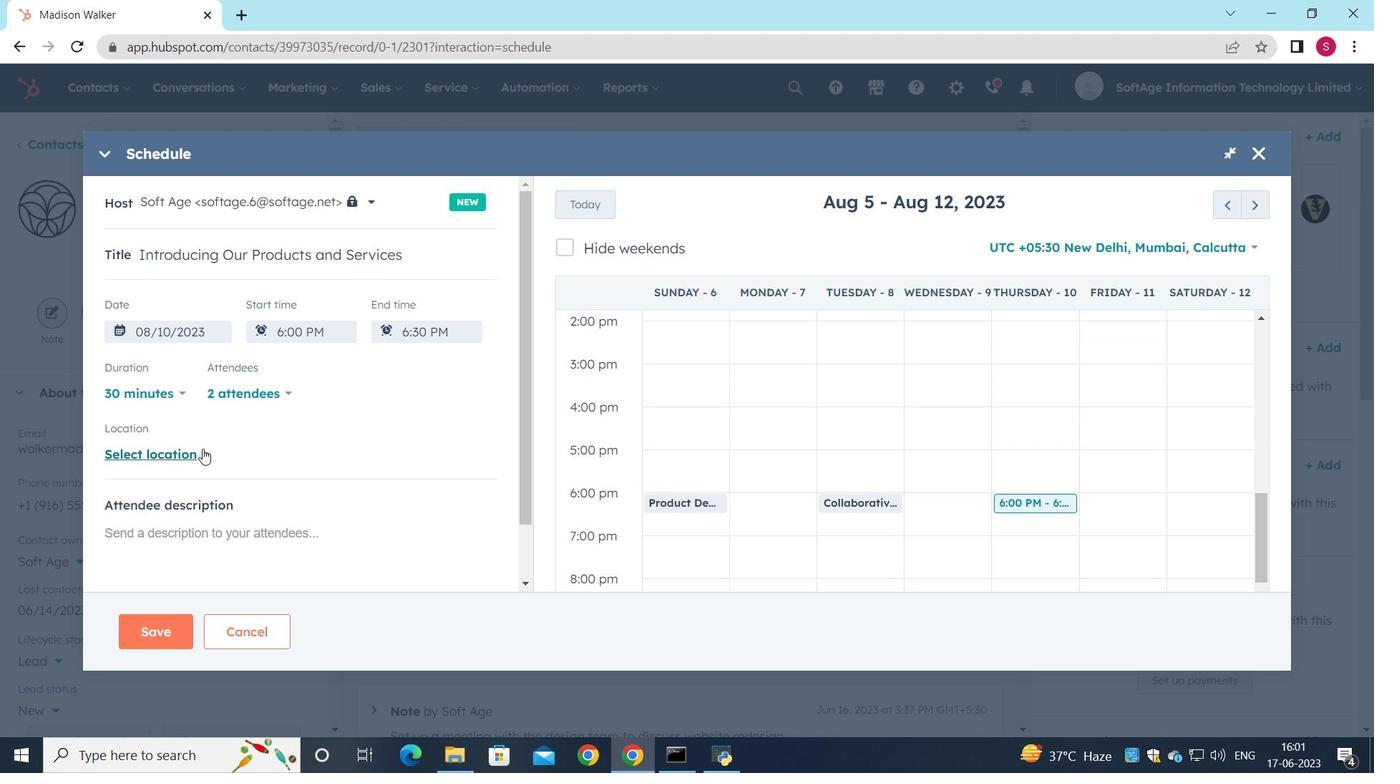 
Action: Mouse moved to (278, 389)
Screenshot: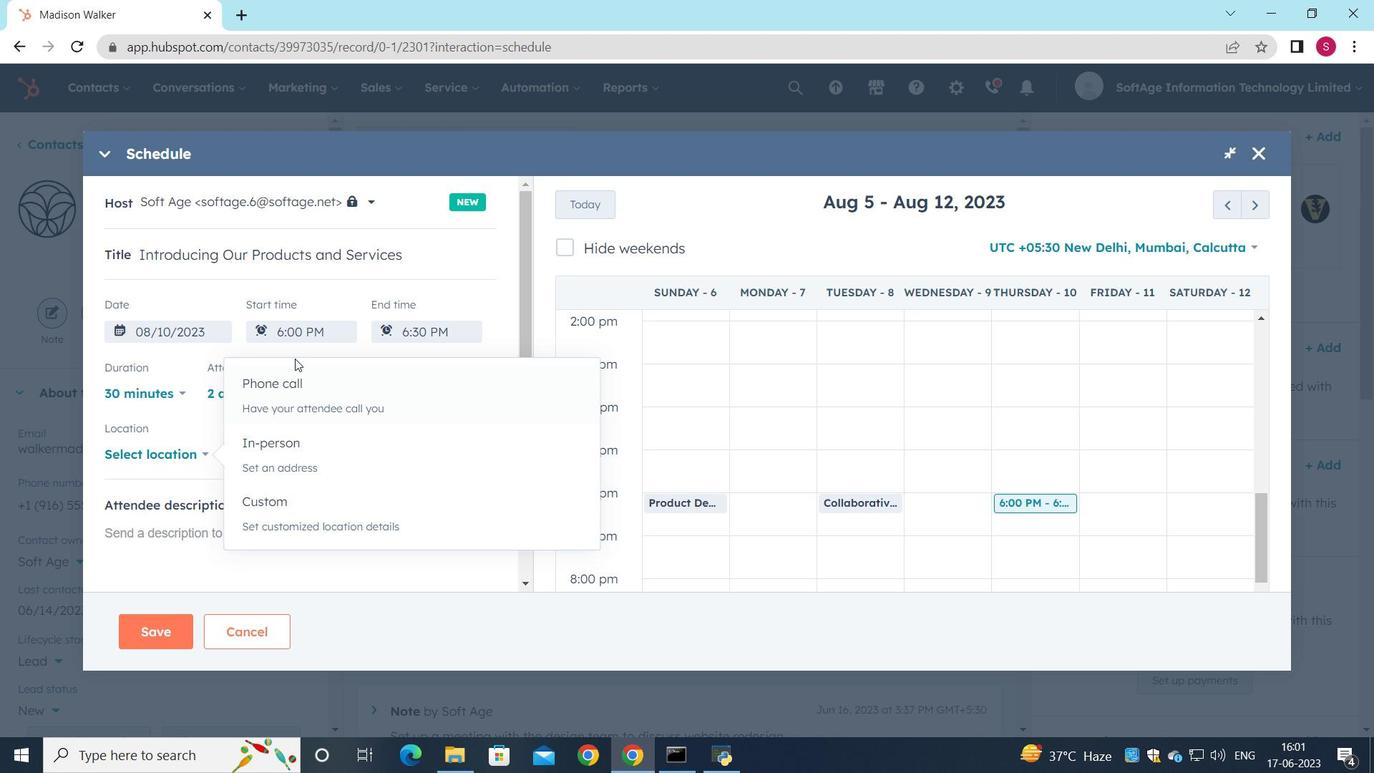 
Action: Mouse pressed left at (278, 389)
Screenshot: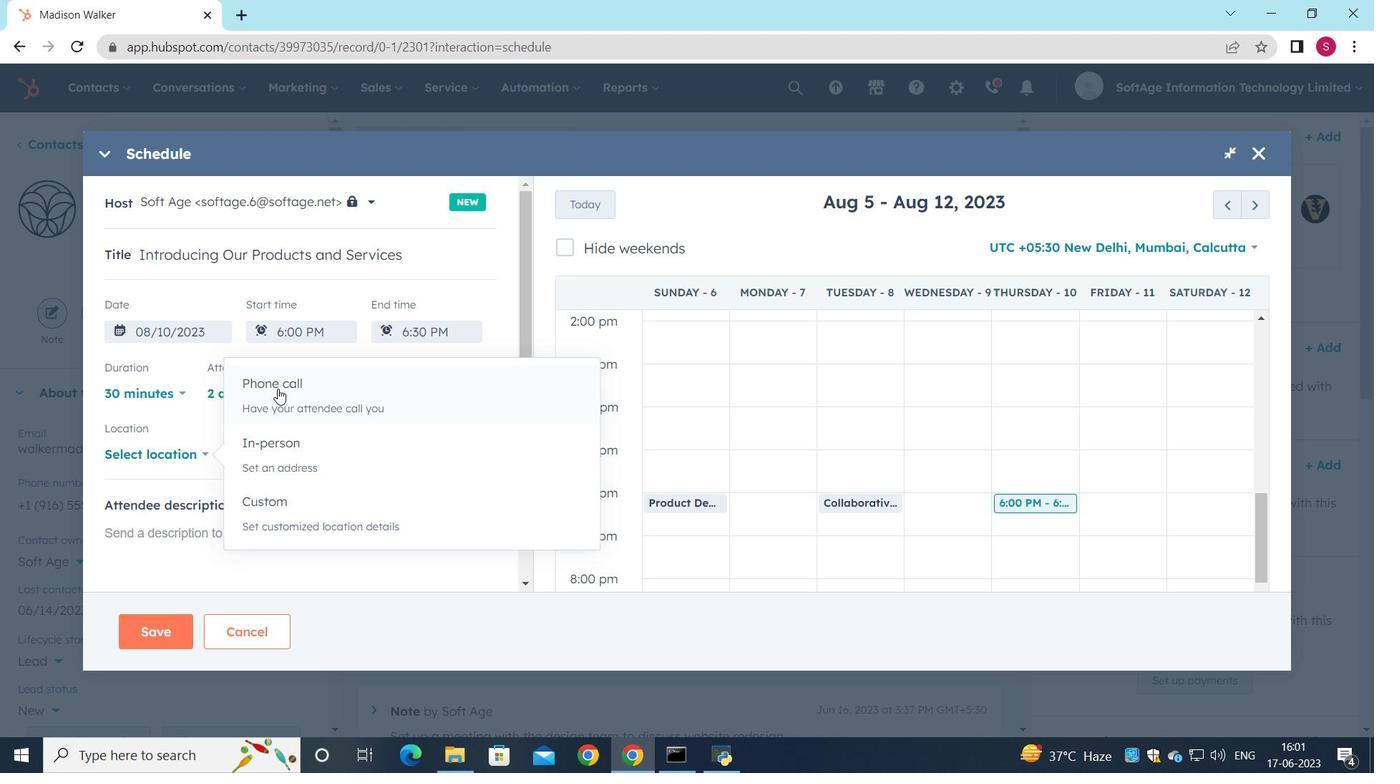 
Action: Mouse moved to (282, 451)
Screenshot: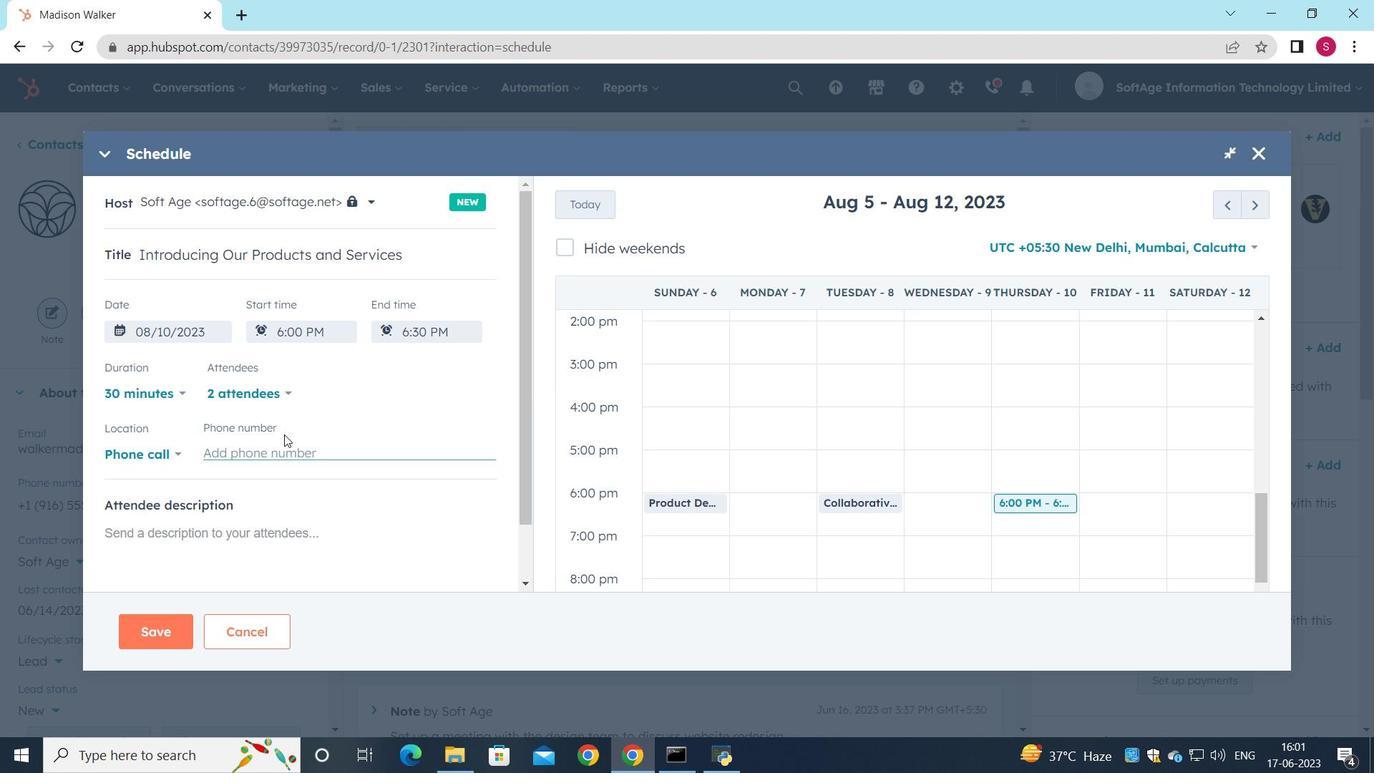 
Action: Mouse pressed left at (282, 451)
Screenshot: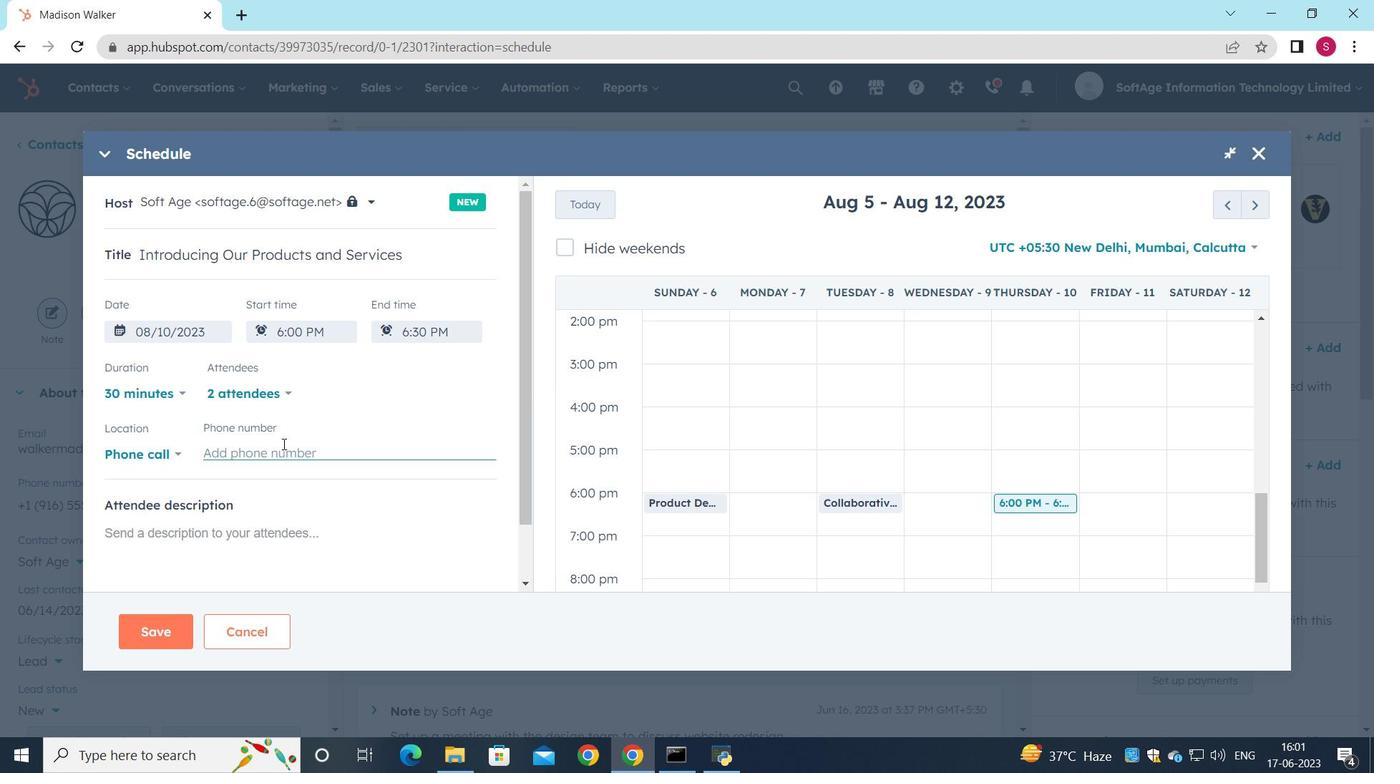 
Action: Key pressed <Key.shift_r>(718<Key.shift_r>)<Key.space>987-6585
Screenshot: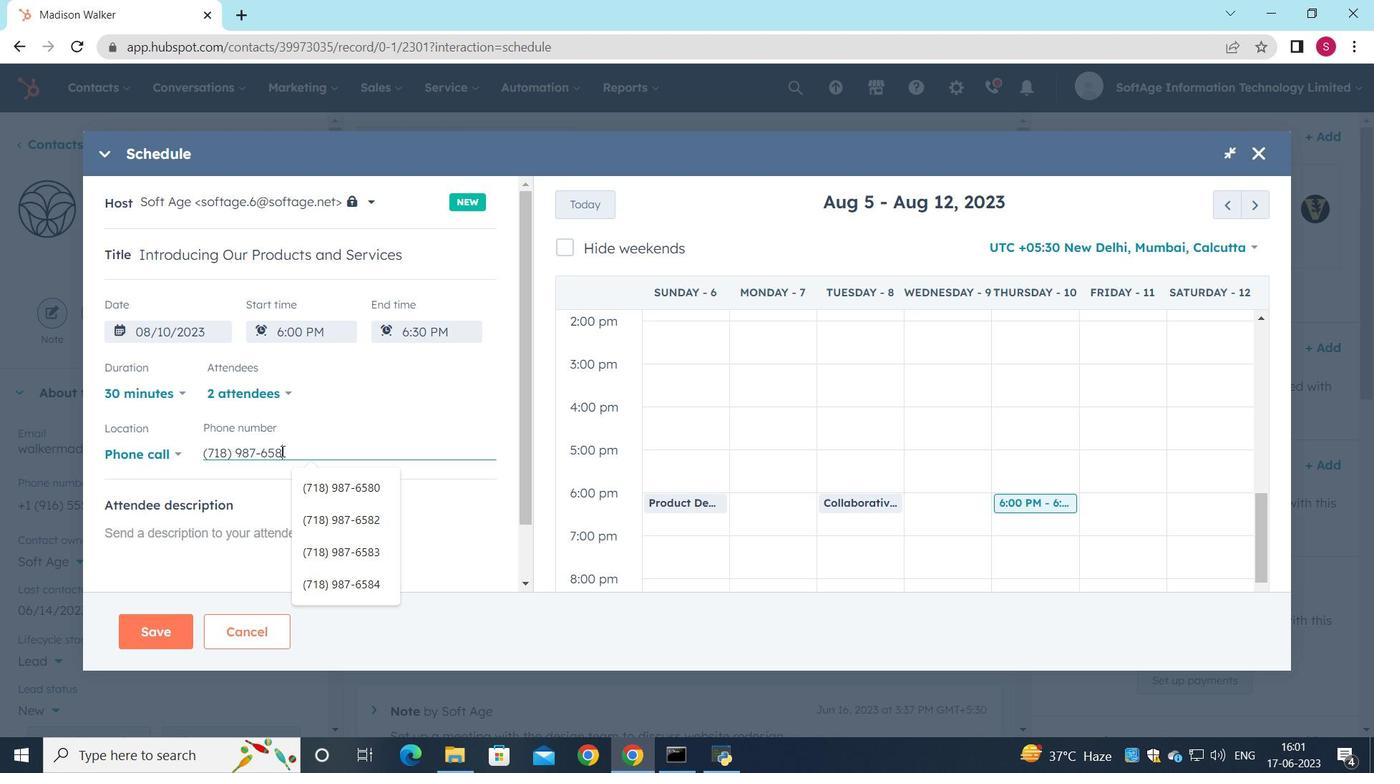 
Action: Mouse moved to (218, 538)
Screenshot: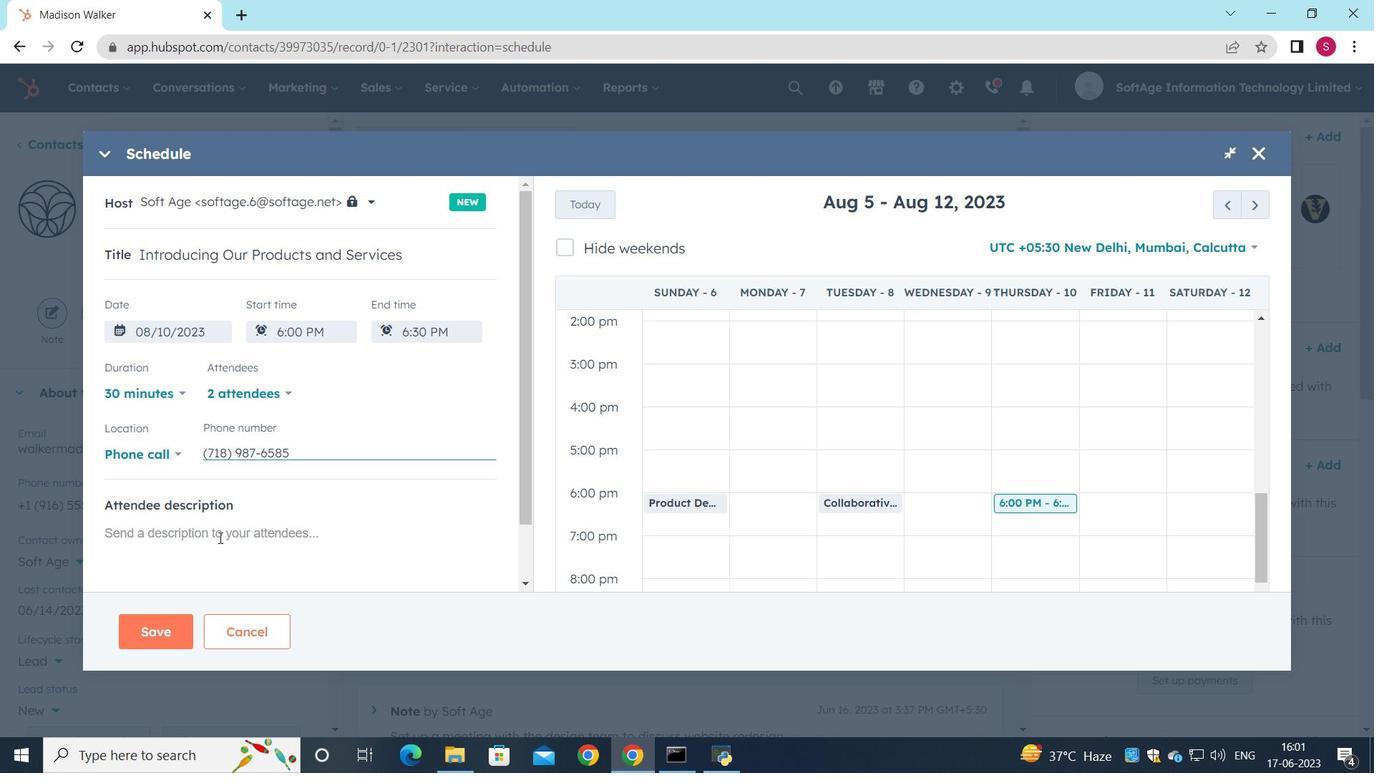 
Action: Mouse pressed left at (218, 538)
Screenshot: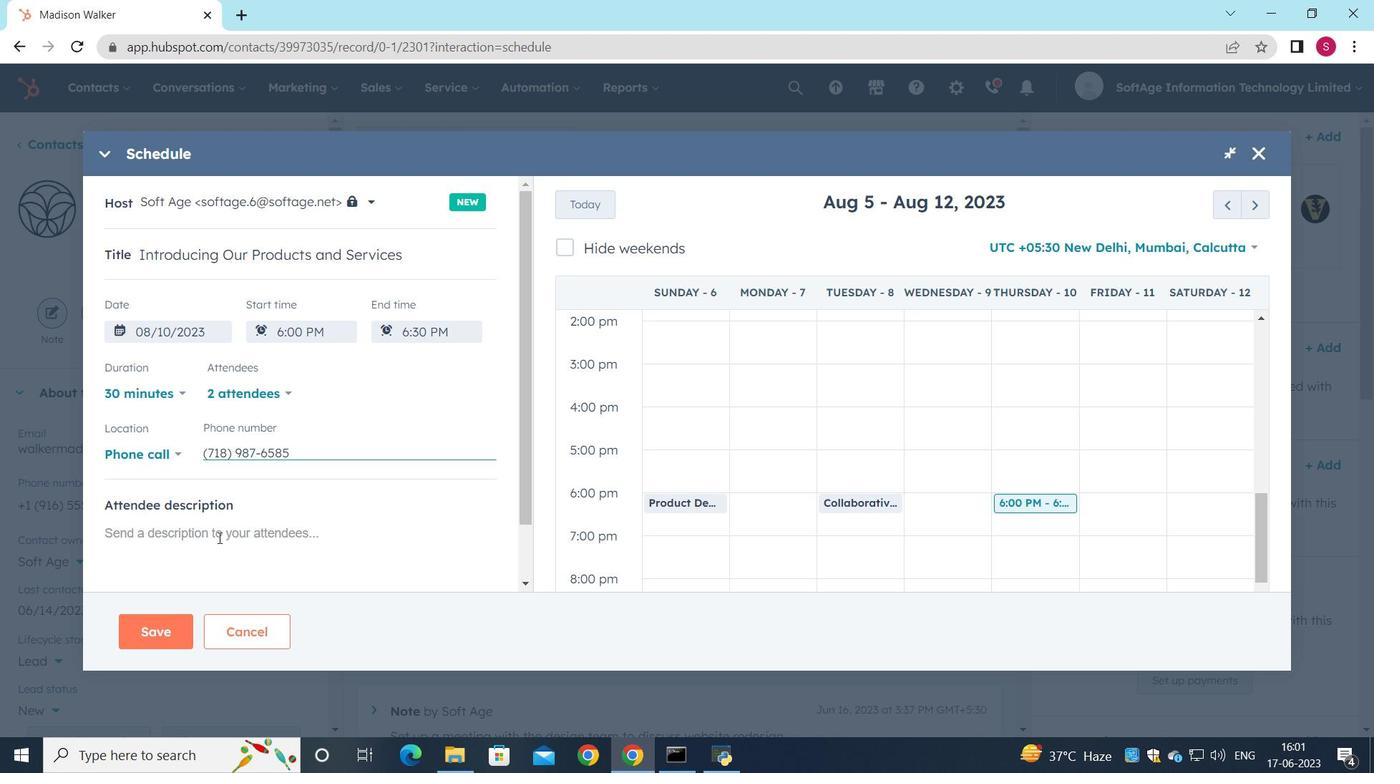 
Action: Key pressed <Key.shift>For<Key.space>further<Key.space>discussion<Key.space>on<Key.space>products<Key.space><Key.backspace>,,<Key.space><Key.backspace><Key.backspace><Key.space>kindly<Key.space>join<Key.space>the<Key.space>meeting.
Screenshot: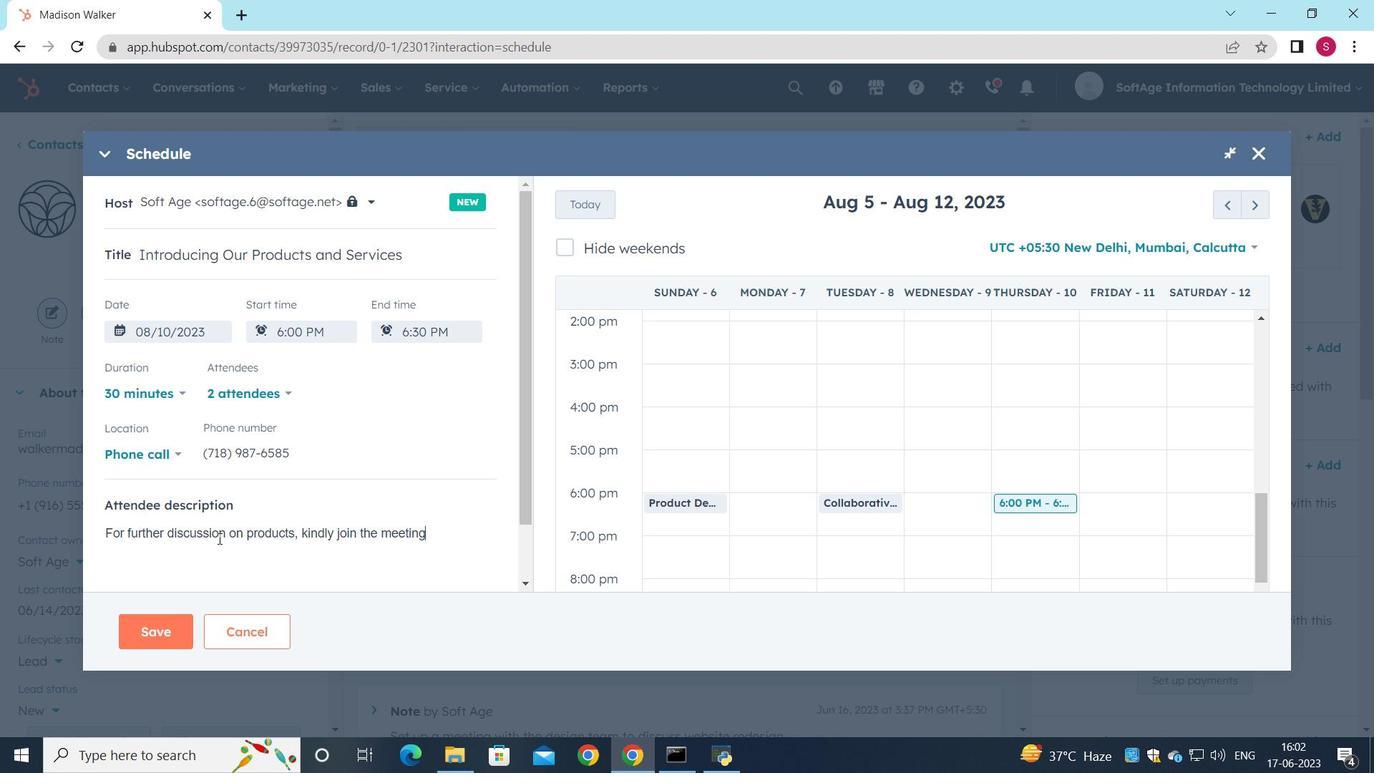 
Action: Mouse moved to (168, 632)
Screenshot: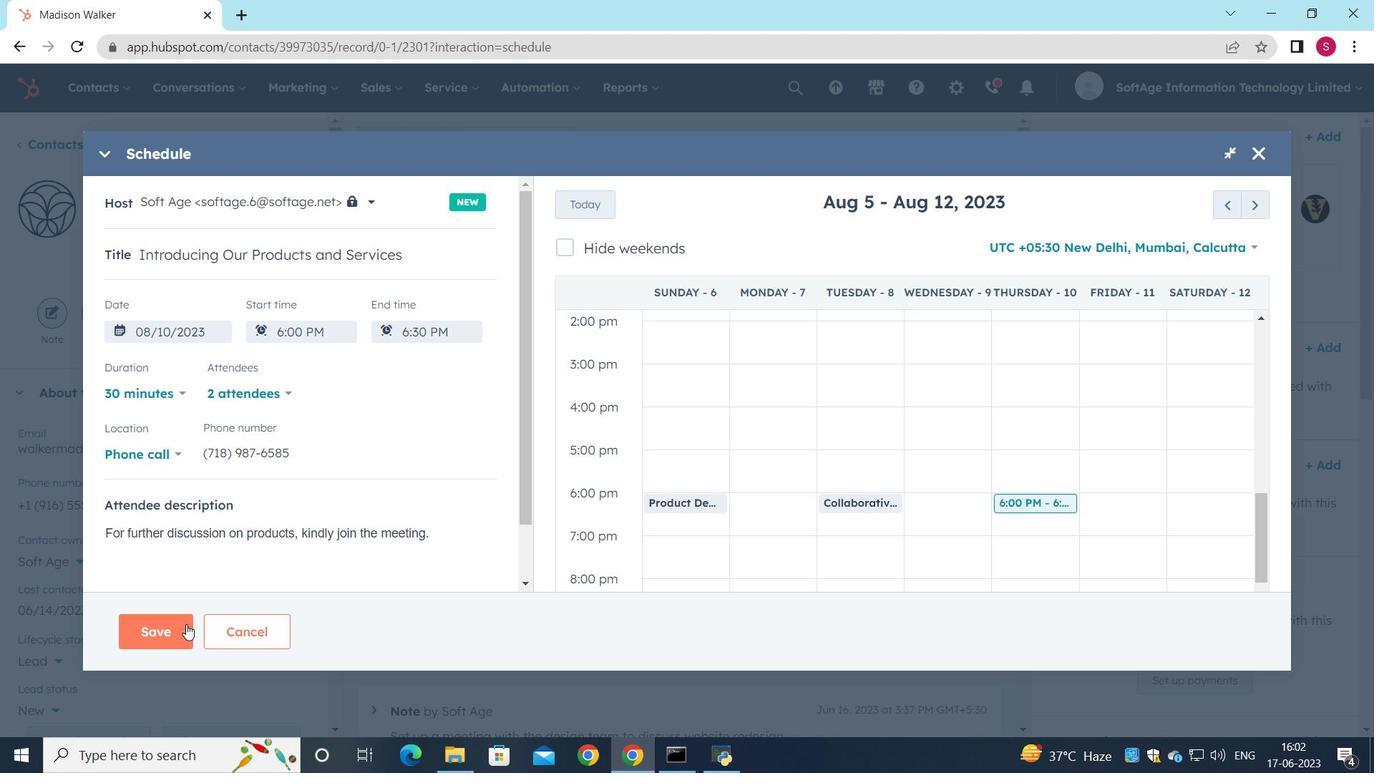 
Action: Mouse pressed left at (168, 632)
Screenshot: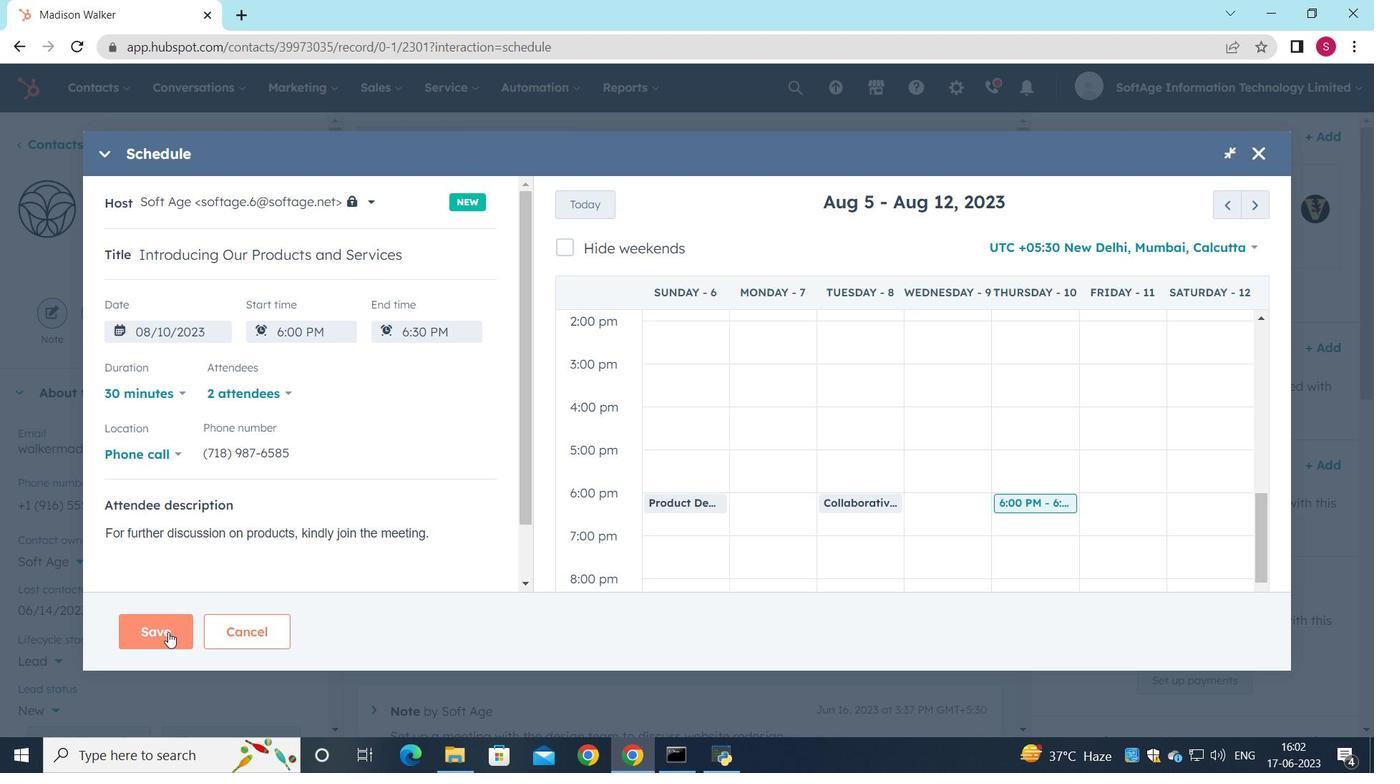 
Action: Mouse moved to (320, 611)
Screenshot: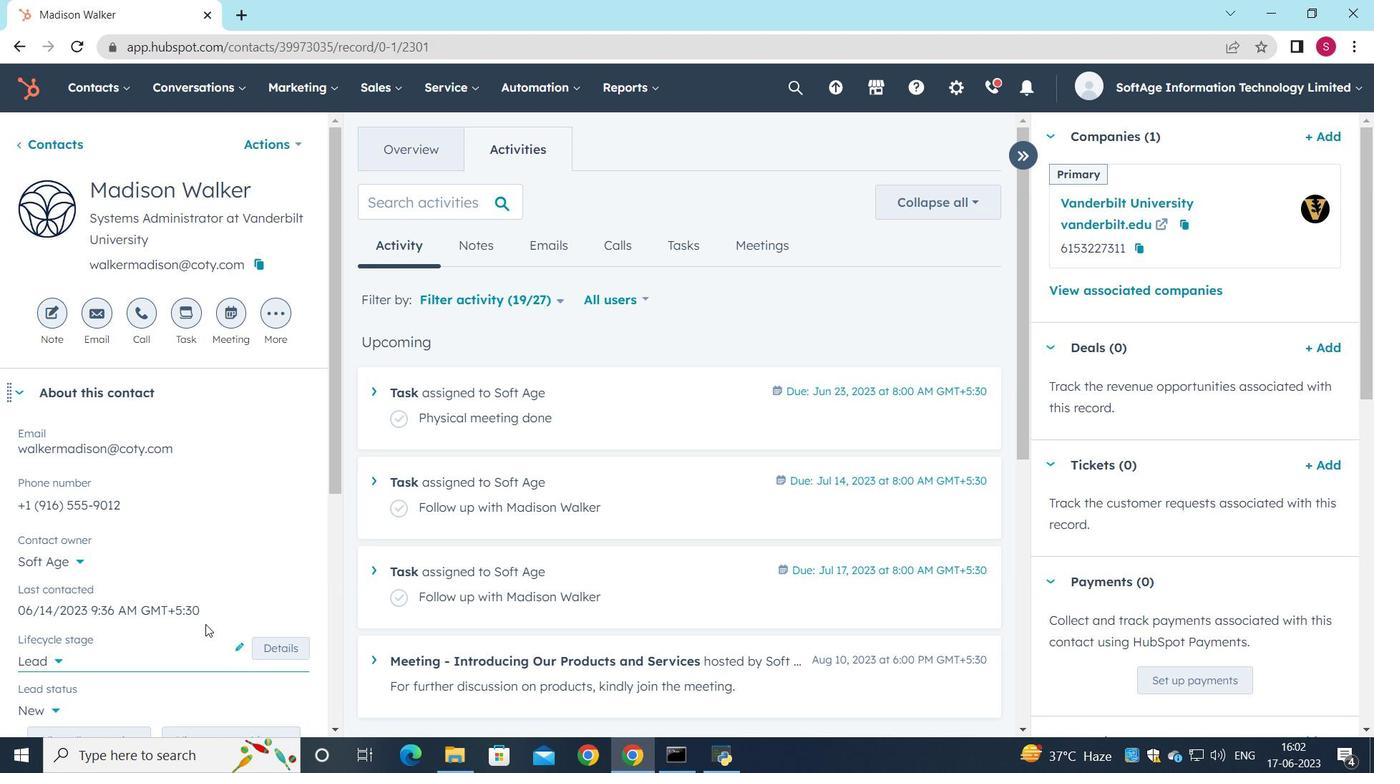 
